 Task: Find a flat in Arnold, United States for 4 adults, with 2 bedrooms, 4 beds, 2 bathrooms, self check-in, and host language in English, within a price range of ₹9000 to ₹14000.
Action: Mouse moved to (406, 55)
Screenshot: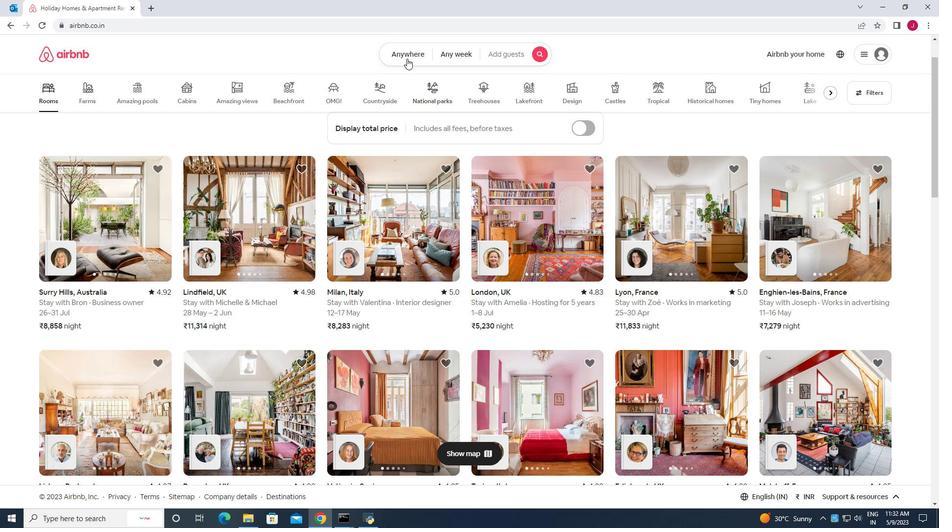 
Action: Mouse pressed left at (406, 55)
Screenshot: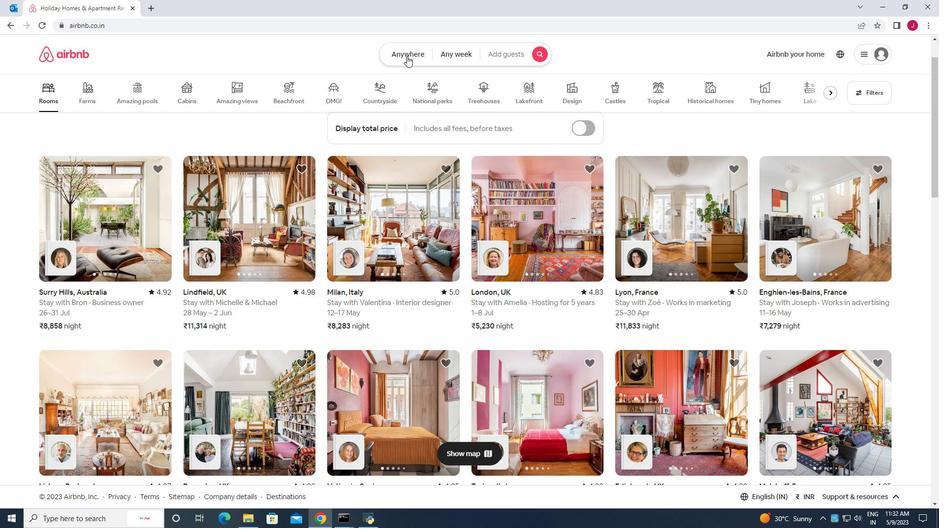 
Action: Mouse moved to (312, 92)
Screenshot: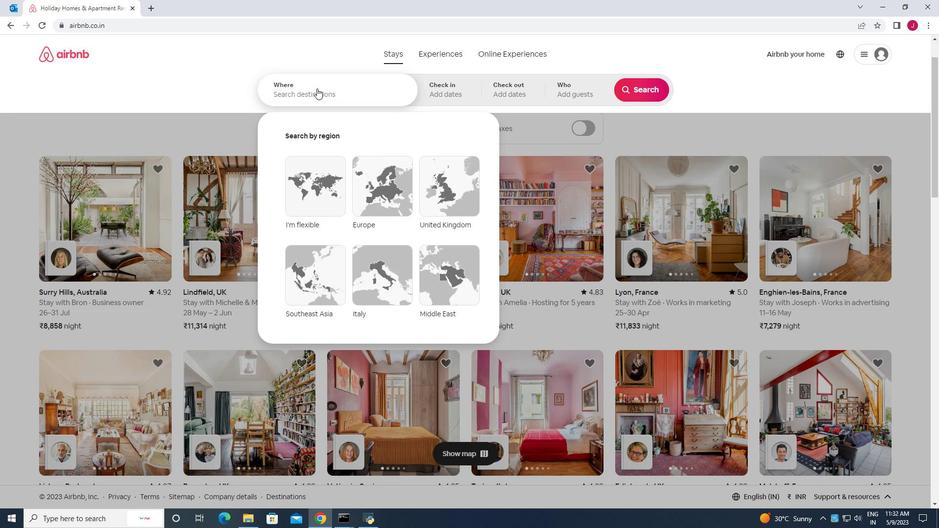 
Action: Mouse pressed left at (312, 92)
Screenshot: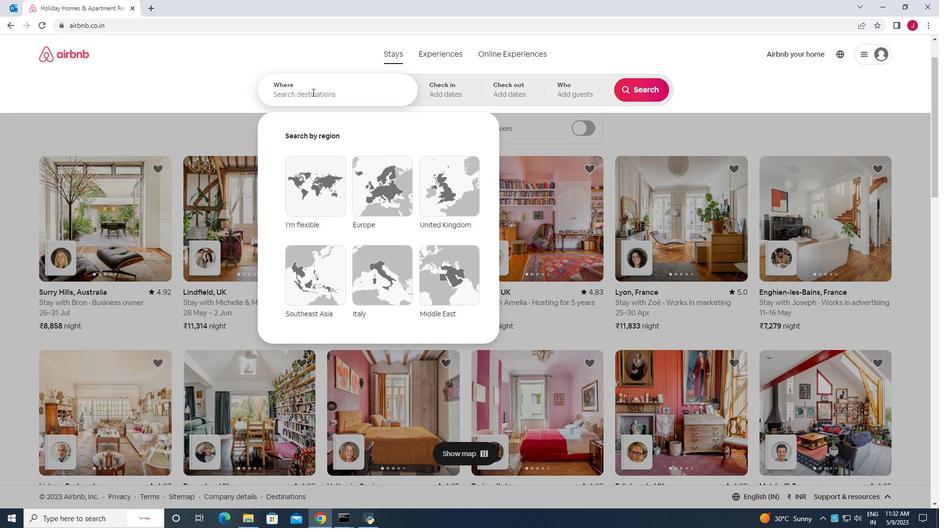 
Action: Key pressed arnoid<Key.space>united<Key.space>stae<Key.backspace>tes
Screenshot: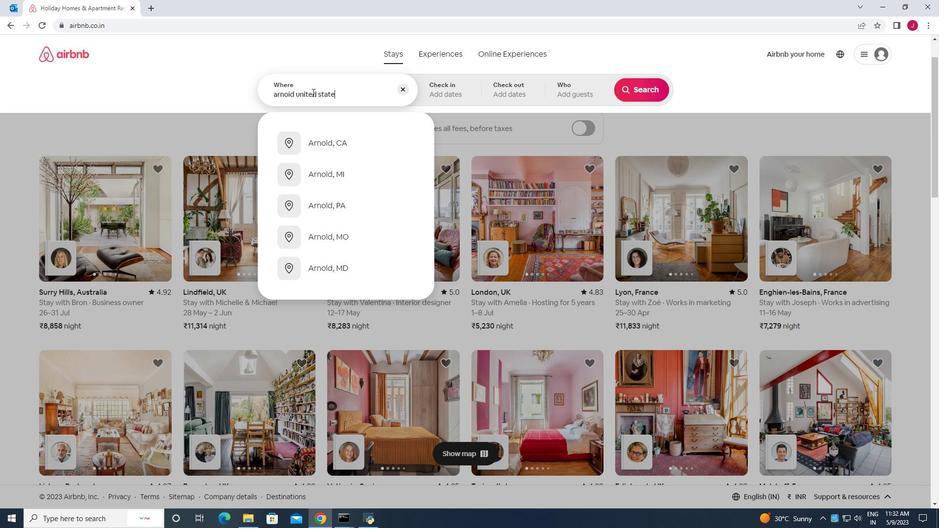
Action: Mouse moved to (289, 94)
Screenshot: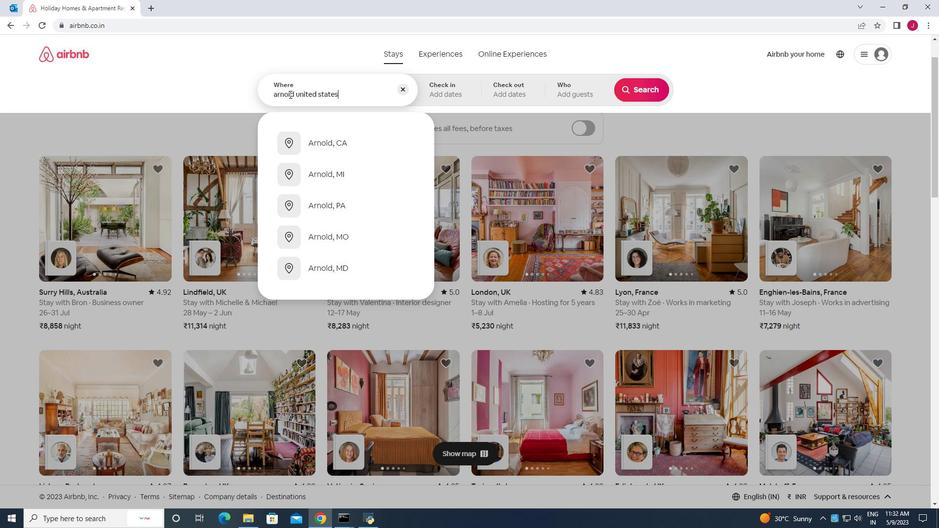 
Action: Mouse pressed left at (289, 94)
Screenshot: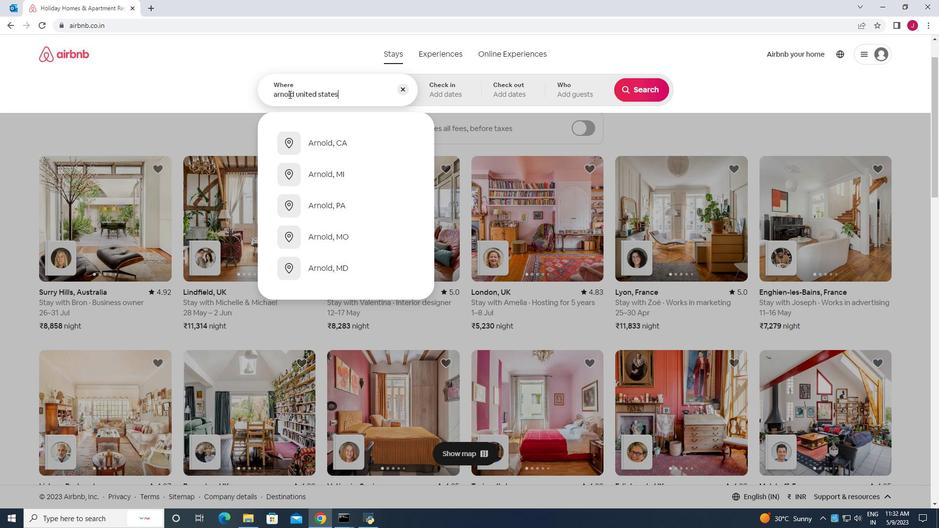 
Action: Mouse moved to (290, 94)
Screenshot: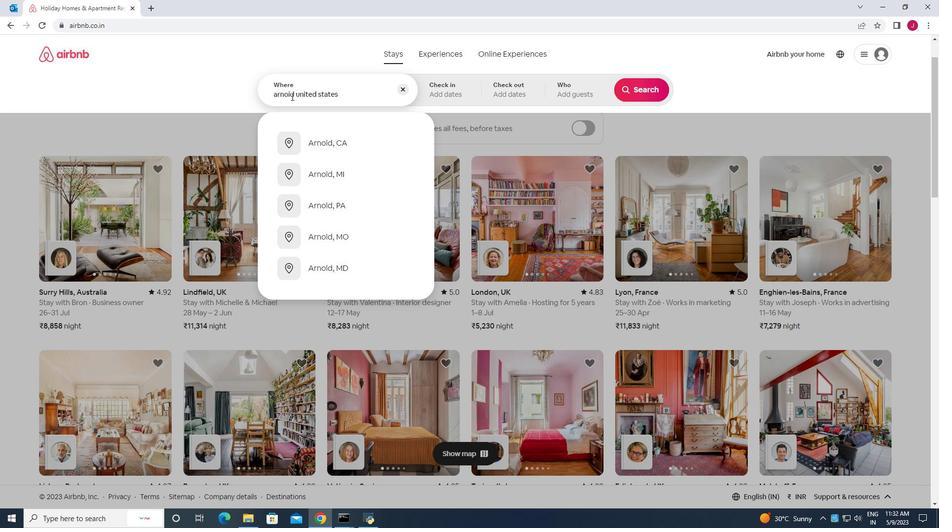 
Action: Mouse pressed left at (290, 94)
Screenshot: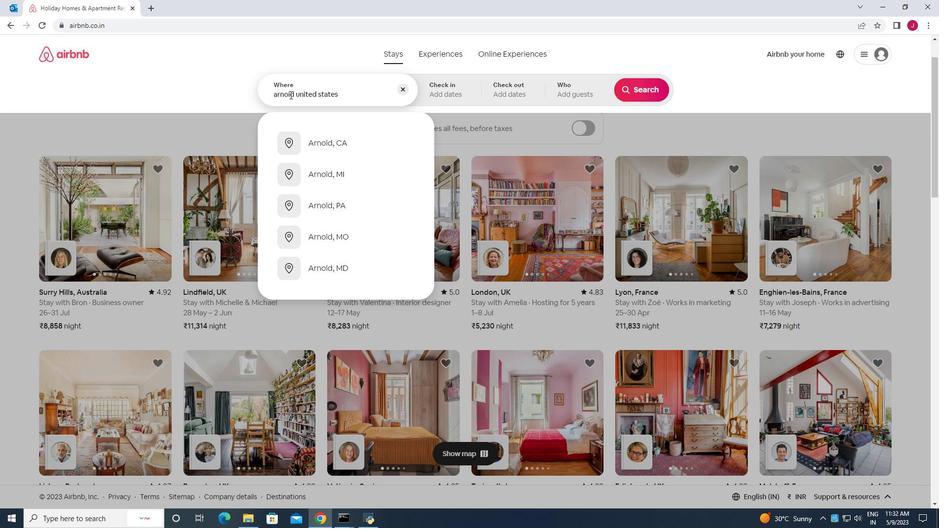 
Action: Mouse moved to (294, 98)
Screenshot: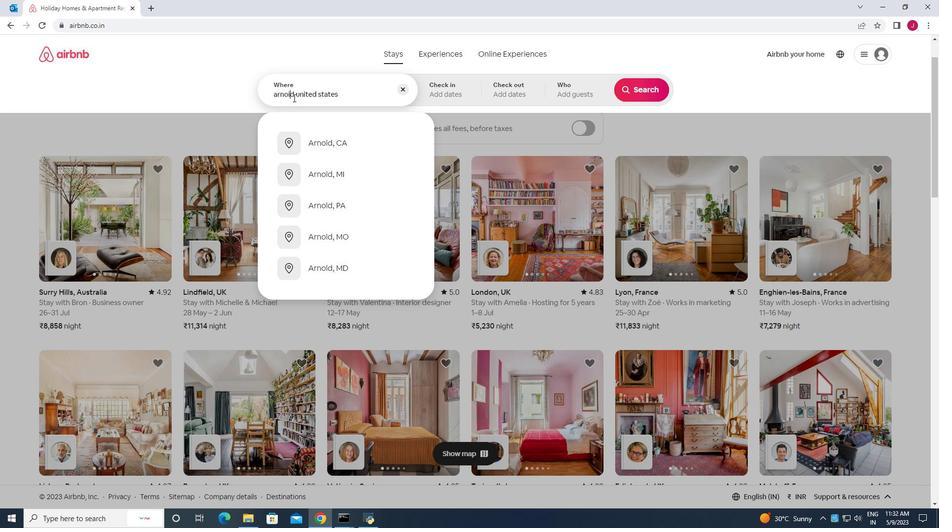 
Action: Key pressed <Key.backspace>l
Screenshot: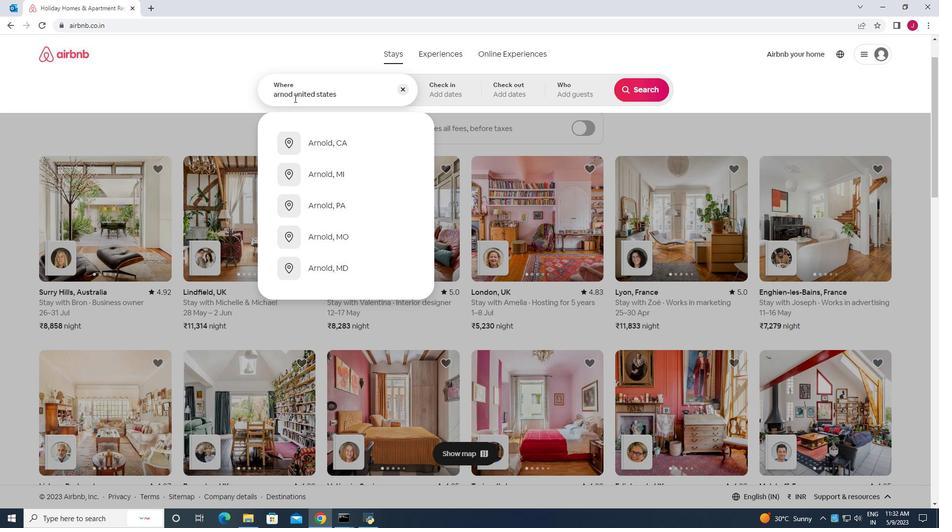 
Action: Mouse moved to (429, 88)
Screenshot: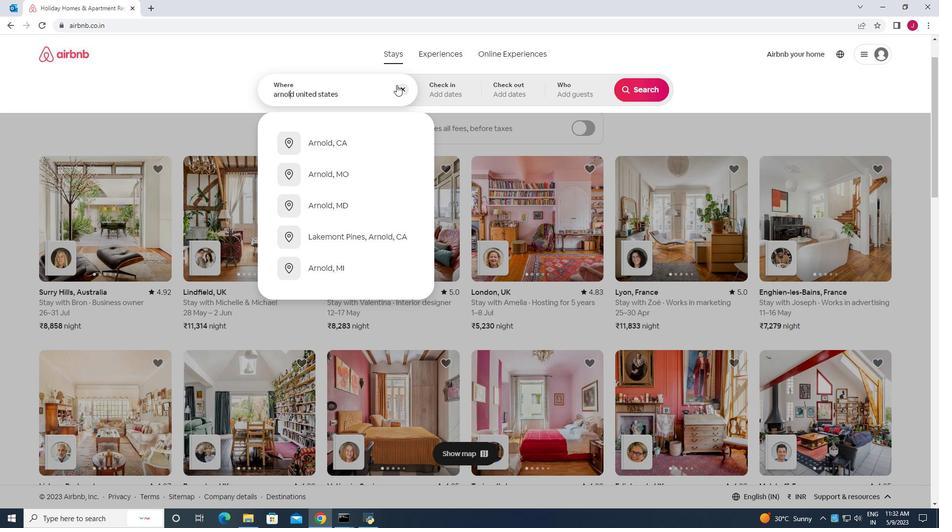 
Action: Key pressed <Key.enter>
Screenshot: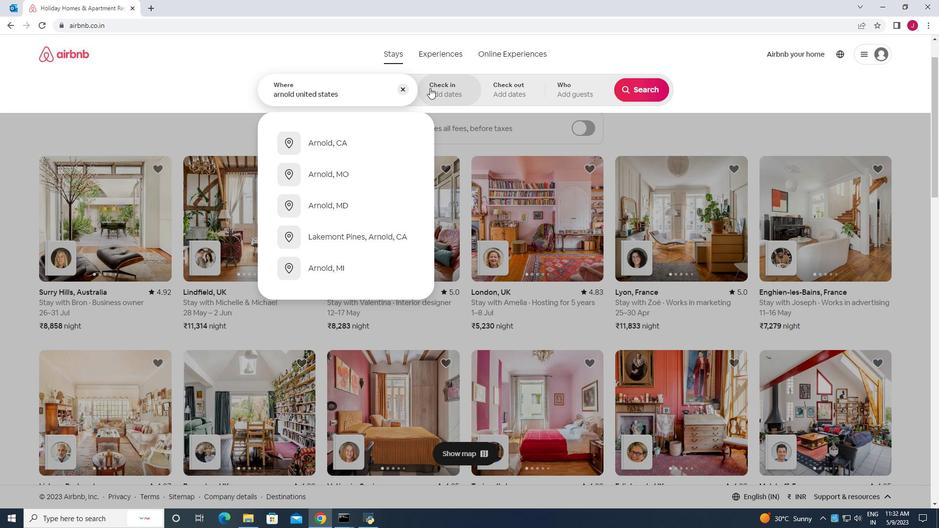 
Action: Mouse moved to (635, 167)
Screenshot: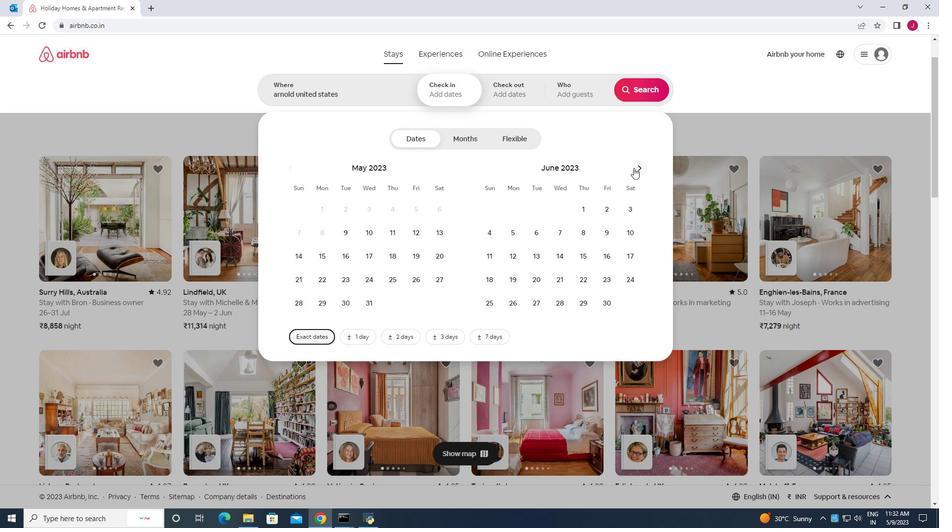 
Action: Mouse pressed left at (635, 167)
Screenshot: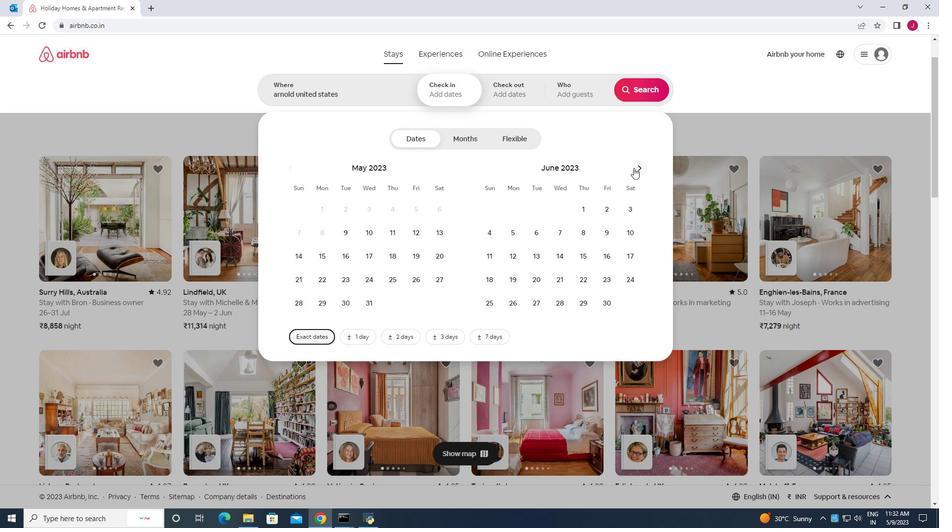 
Action: Mouse moved to (558, 231)
Screenshot: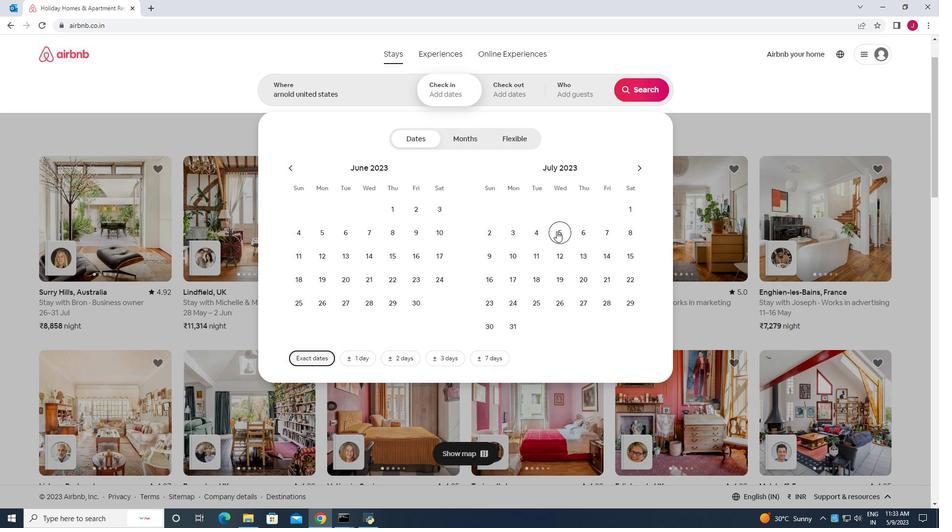 
Action: Mouse pressed left at (558, 231)
Screenshot: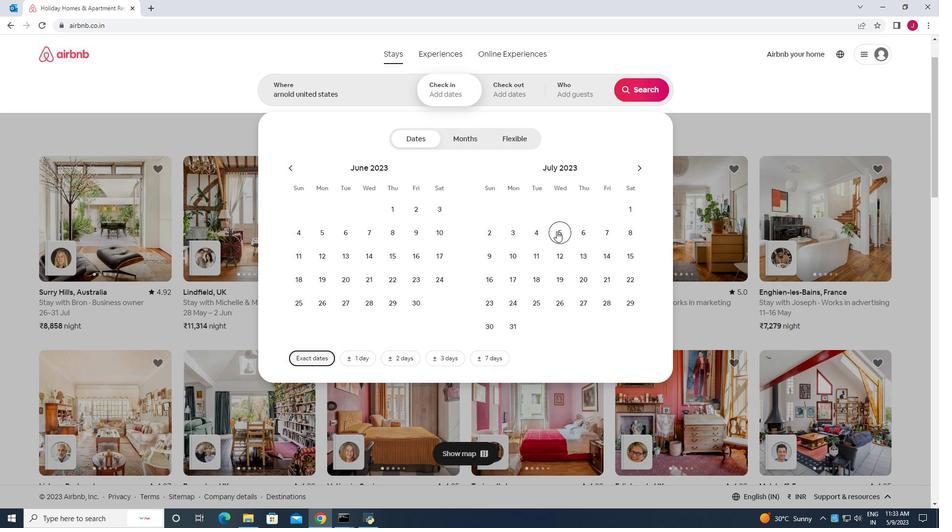 
Action: Mouse moved to (513, 256)
Screenshot: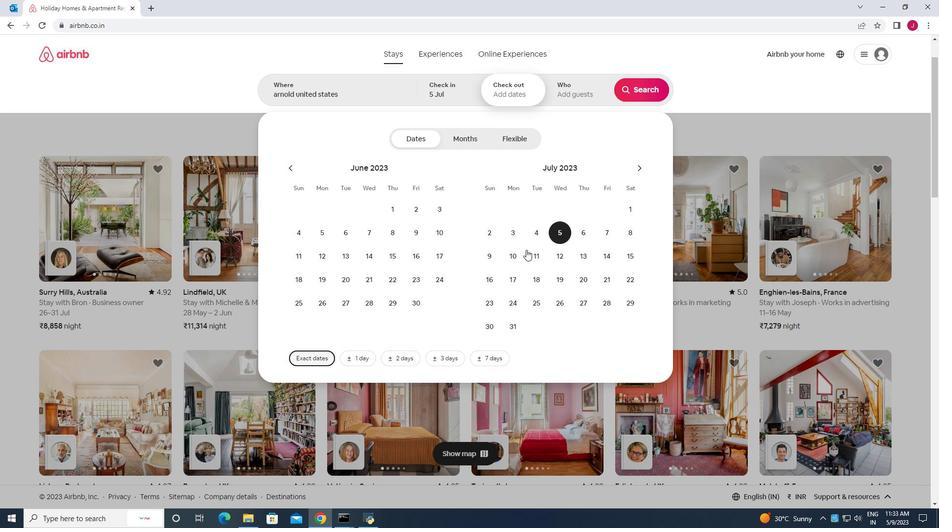 
Action: Mouse pressed left at (513, 256)
Screenshot: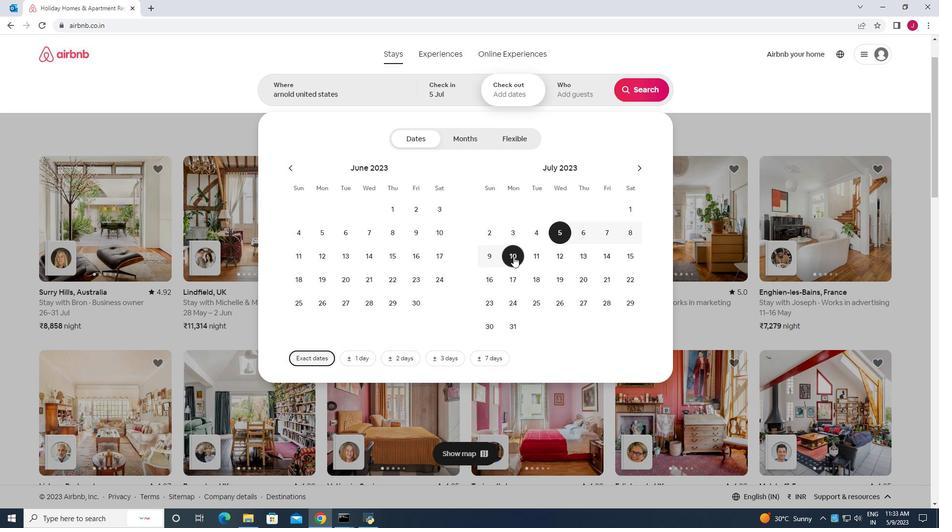 
Action: Mouse moved to (568, 89)
Screenshot: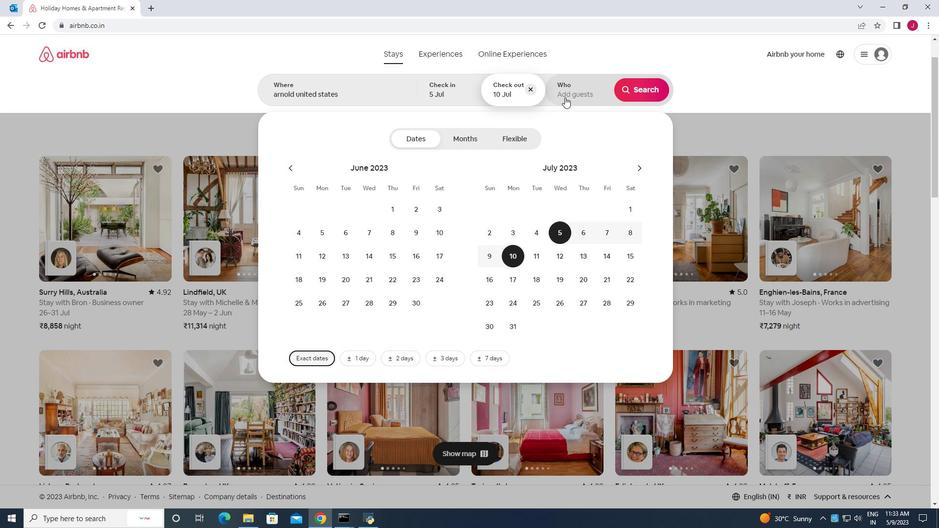 
Action: Mouse pressed left at (568, 89)
Screenshot: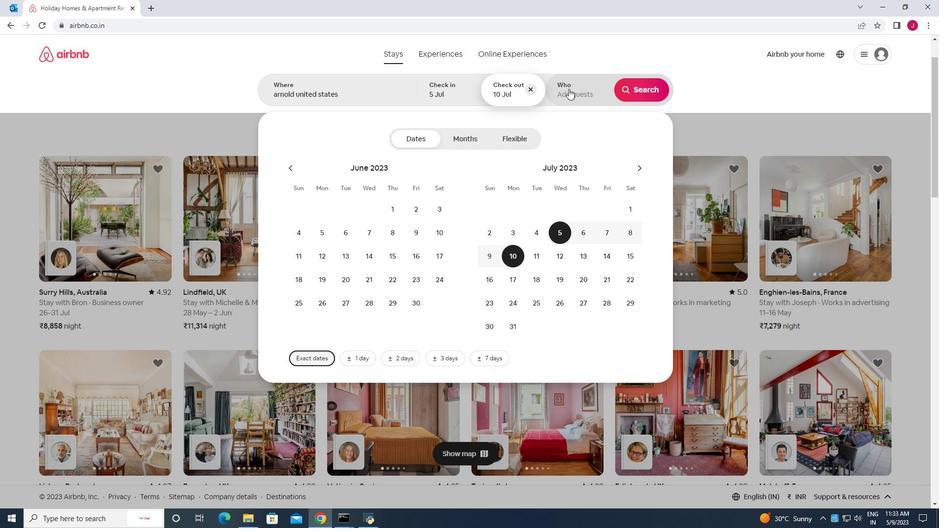 
Action: Mouse moved to (648, 141)
Screenshot: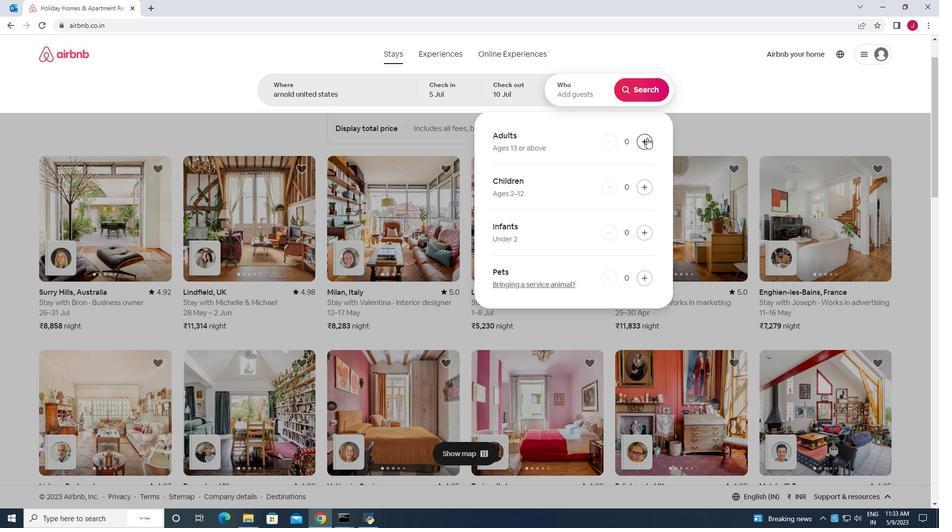 
Action: Mouse pressed left at (648, 141)
Screenshot: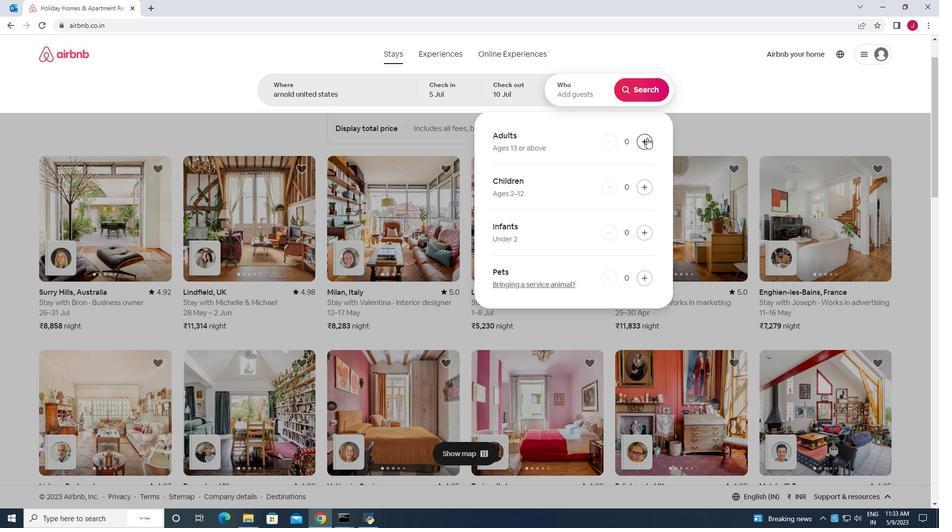 
Action: Mouse moved to (648, 141)
Screenshot: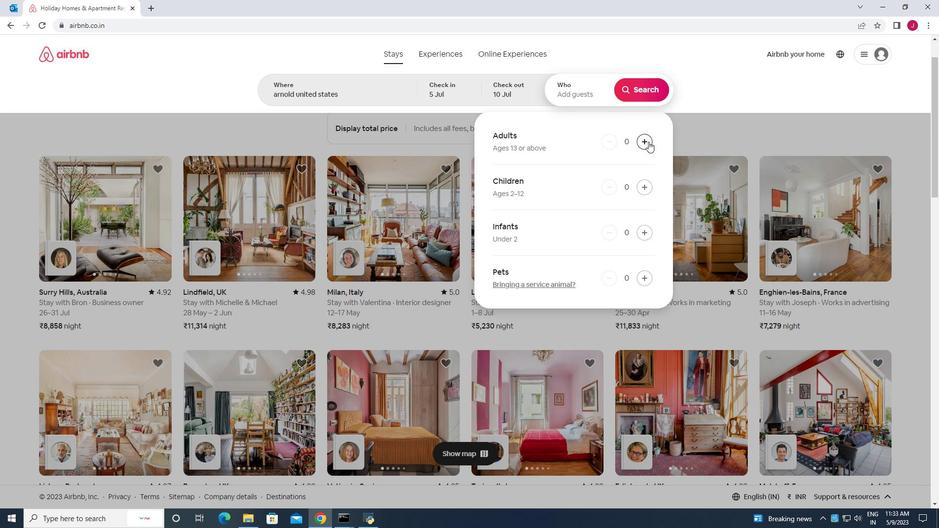 
Action: Mouse pressed left at (648, 141)
Screenshot: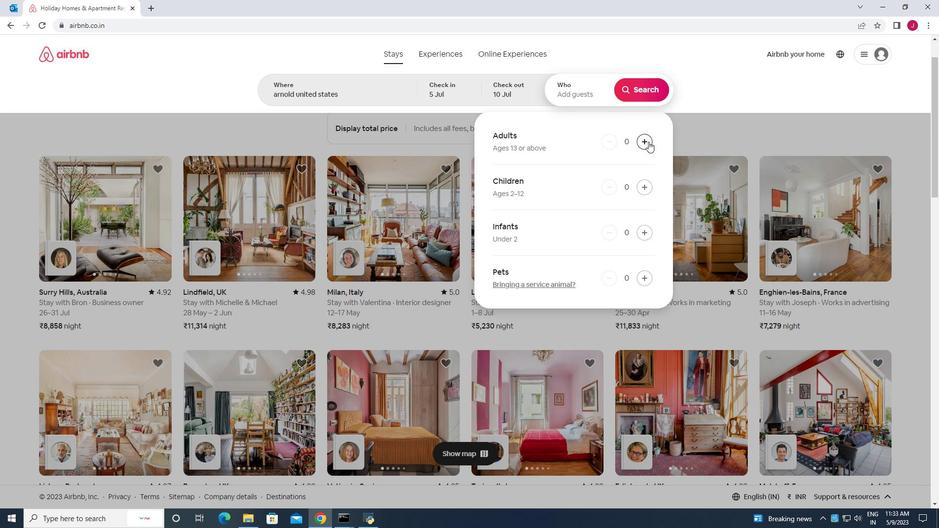 
Action: Mouse moved to (647, 141)
Screenshot: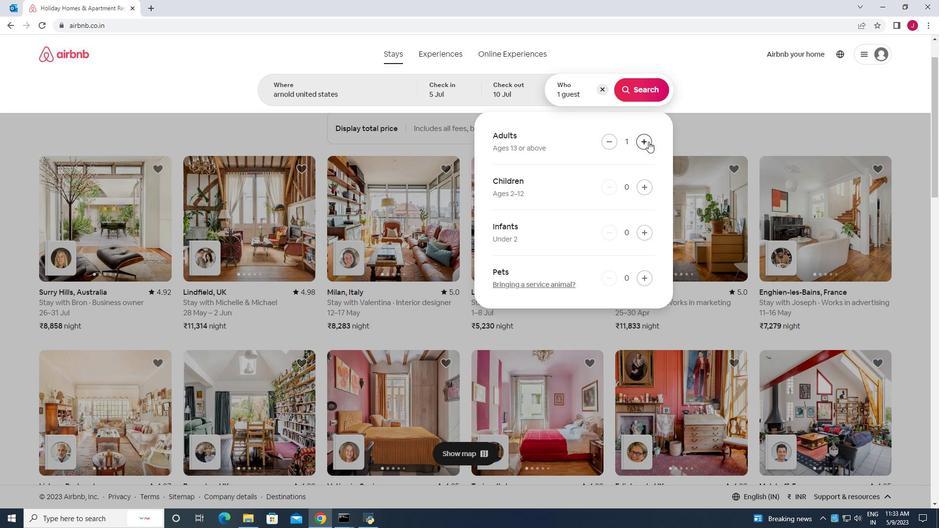 
Action: Mouse pressed left at (647, 141)
Screenshot: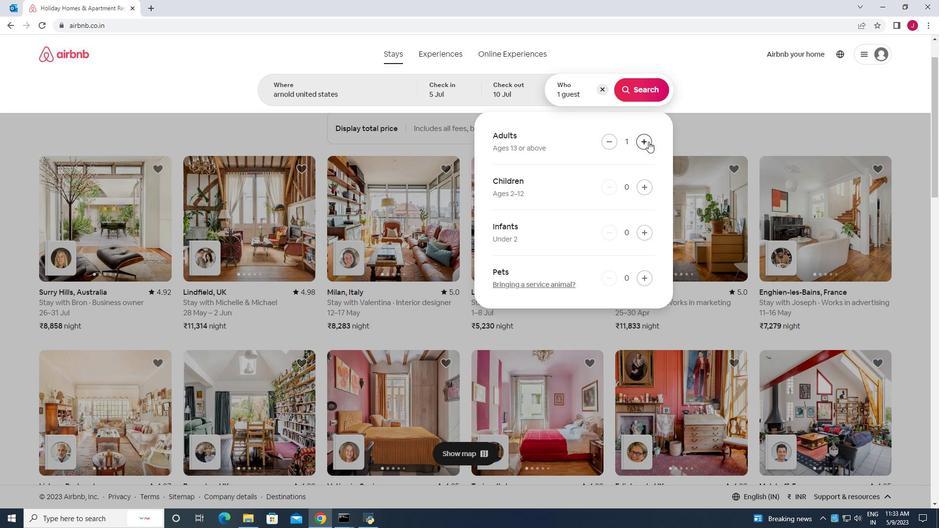 
Action: Mouse pressed left at (647, 141)
Screenshot: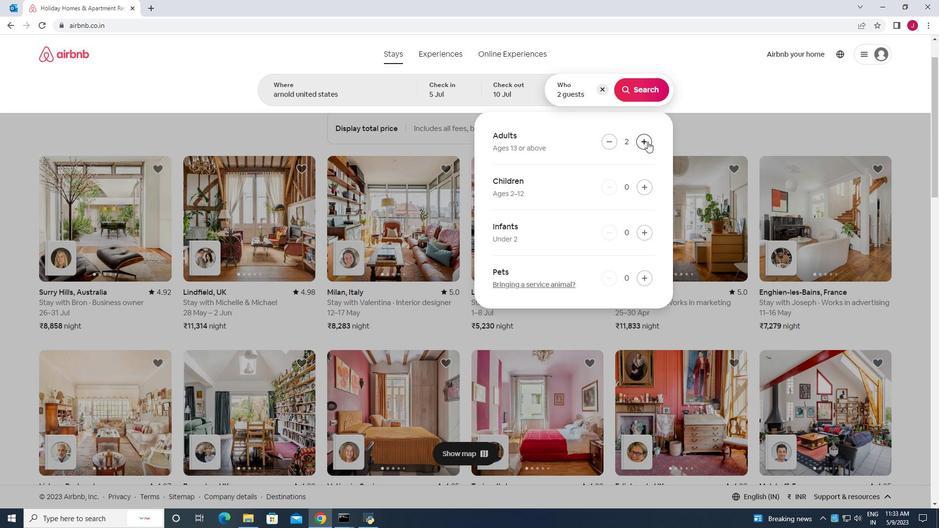 
Action: Mouse moved to (645, 87)
Screenshot: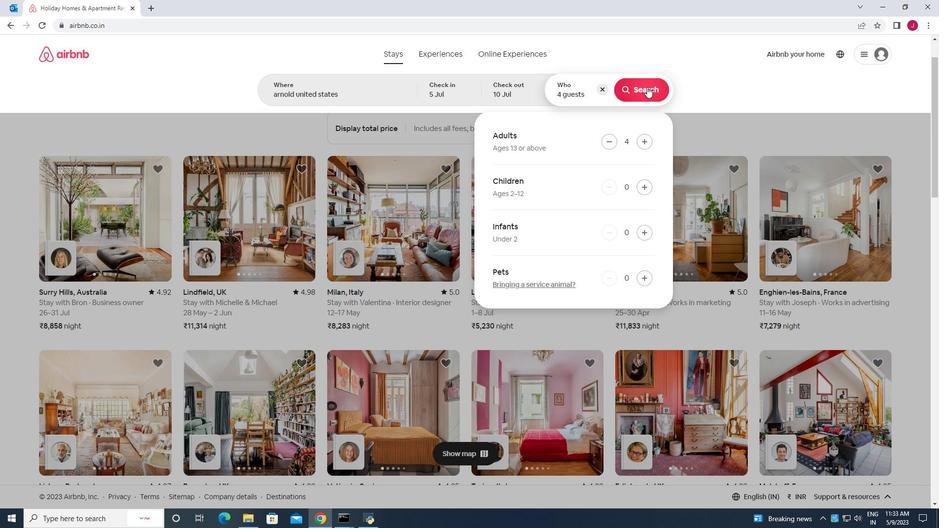 
Action: Mouse pressed left at (645, 87)
Screenshot: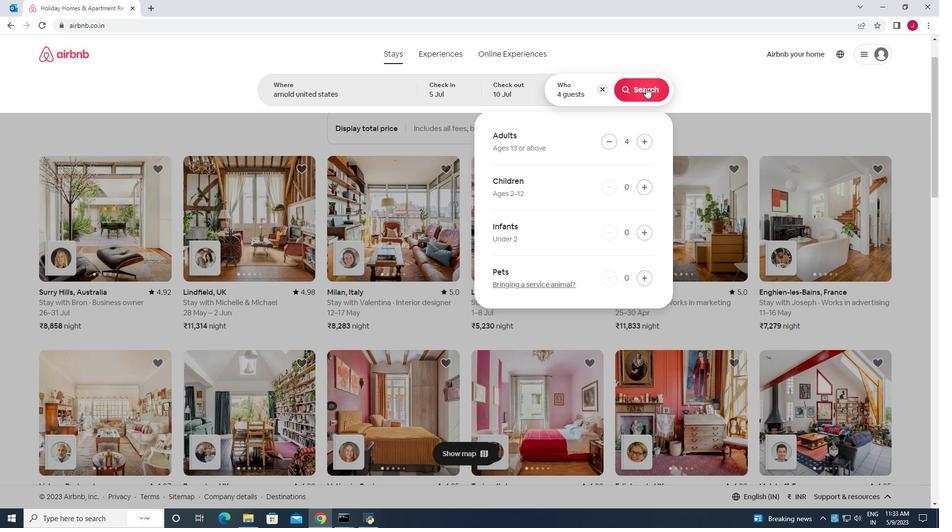 
Action: Mouse moved to (903, 93)
Screenshot: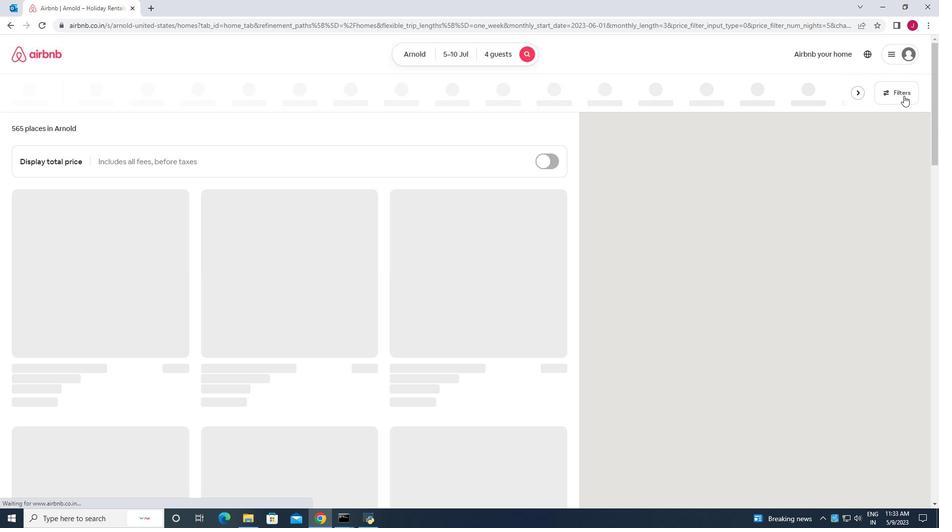 
Action: Mouse pressed left at (903, 93)
Screenshot: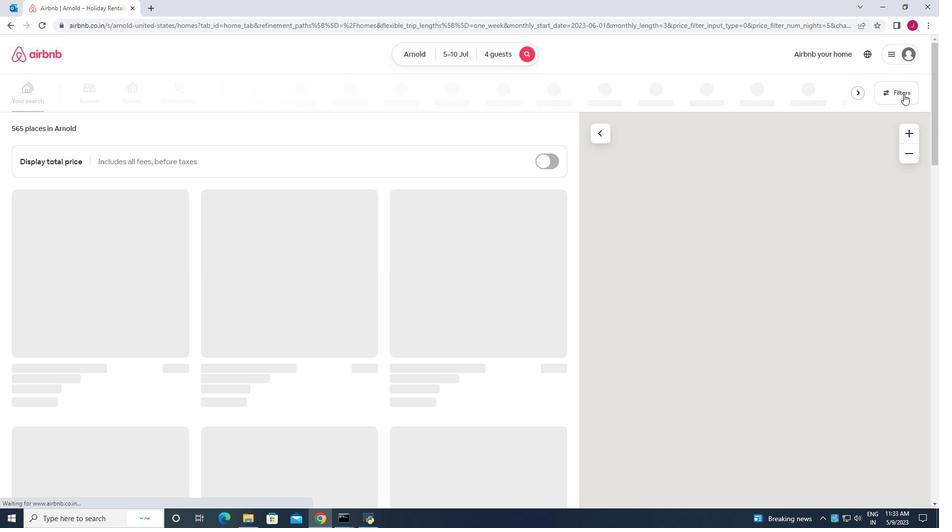
Action: Mouse moved to (351, 329)
Screenshot: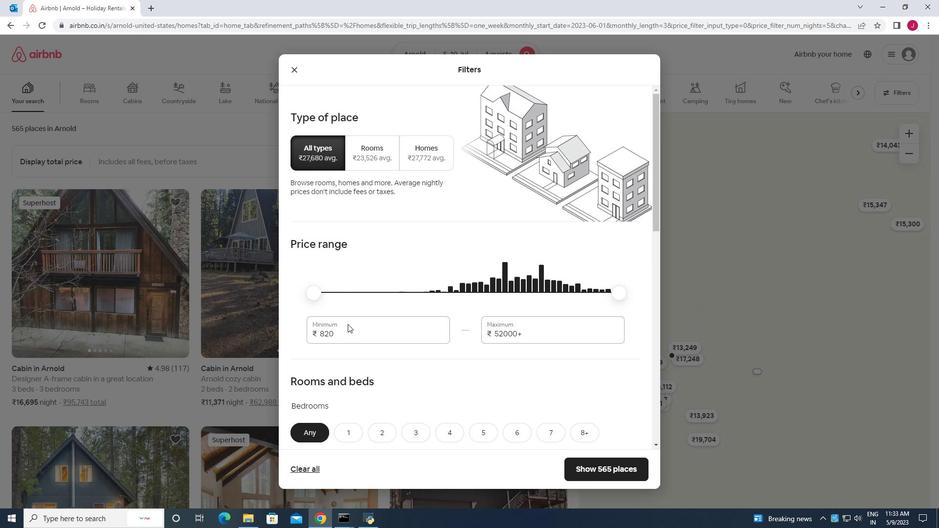 
Action: Mouse pressed left at (351, 329)
Screenshot: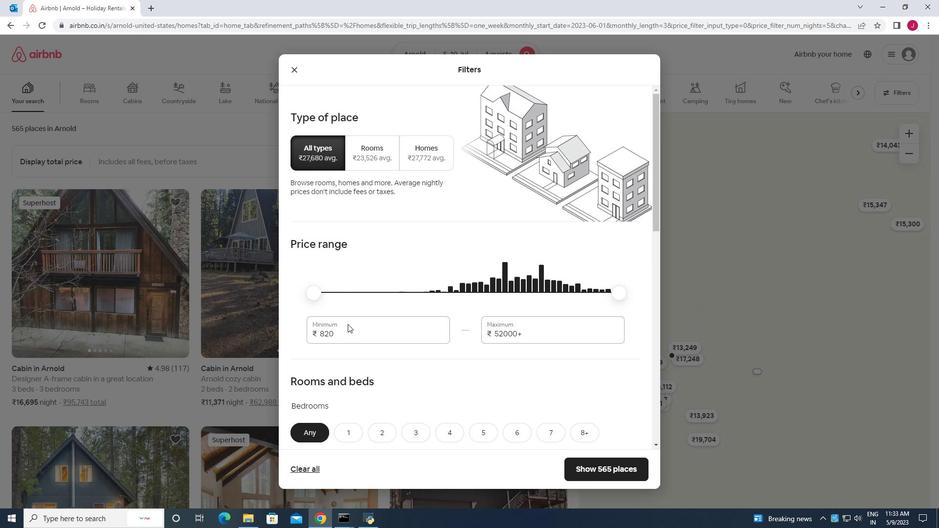 
Action: Mouse moved to (343, 328)
Screenshot: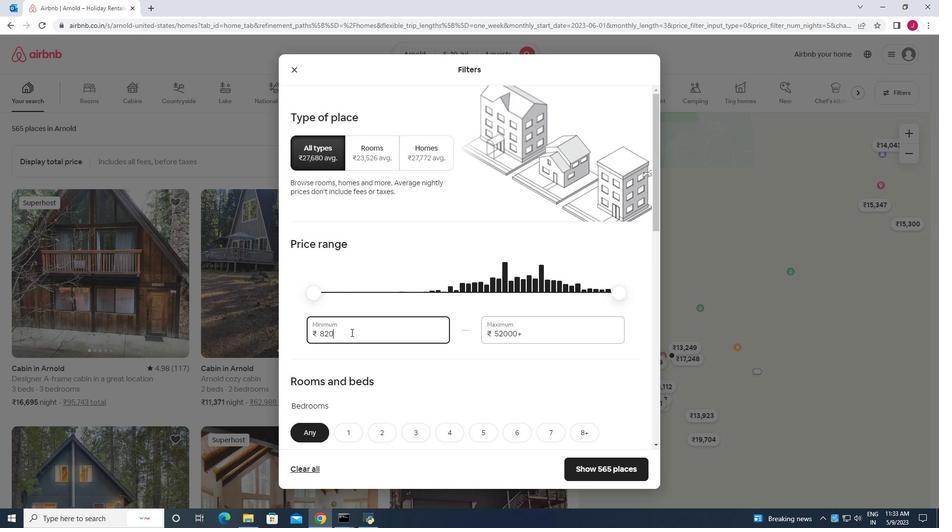 
Action: Key pressed <Key.backspace><Key.backspace><Key.backspace><Key.backspace><Key.backspace><Key.backspace><Key.backspace><Key.backspace><Key.backspace><Key.backspace><Key.backspace><Key.backspace><Key.backspace>9000
Screenshot: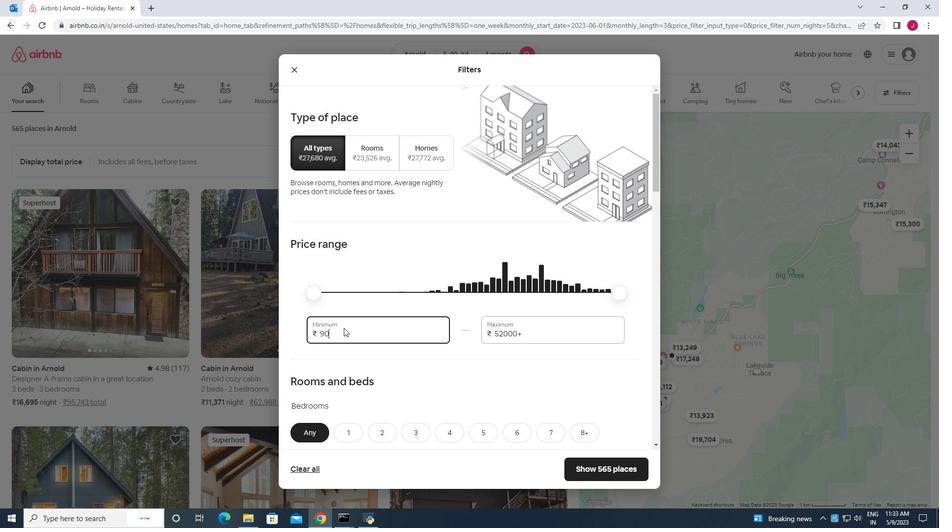 
Action: Mouse moved to (540, 333)
Screenshot: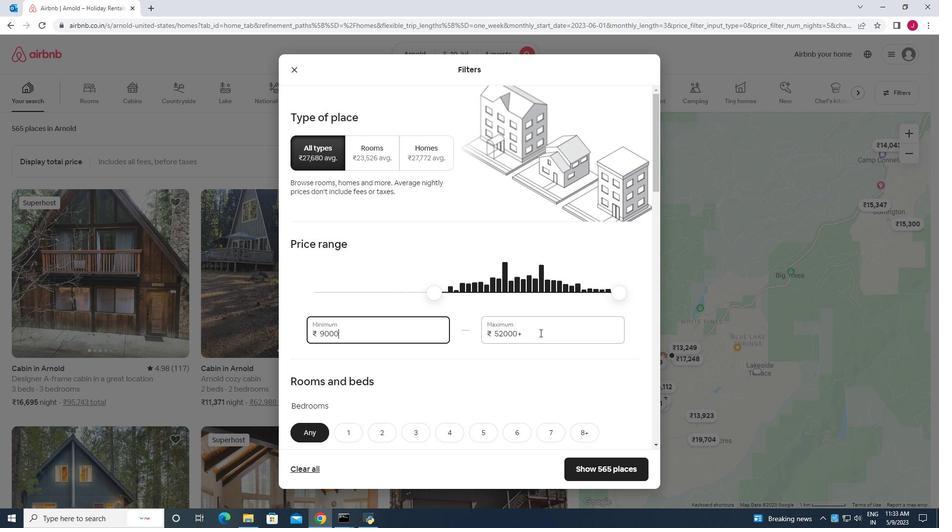 
Action: Mouse pressed left at (540, 333)
Screenshot: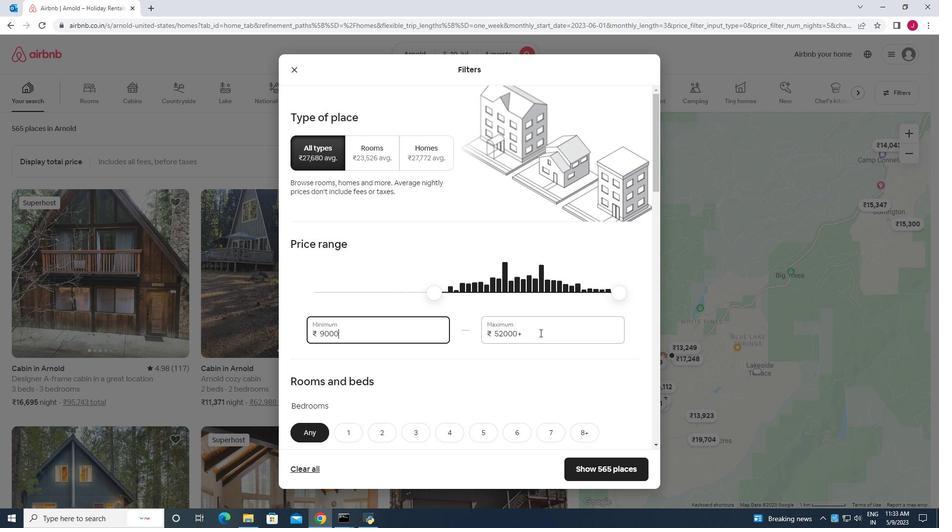
Action: Mouse moved to (540, 333)
Screenshot: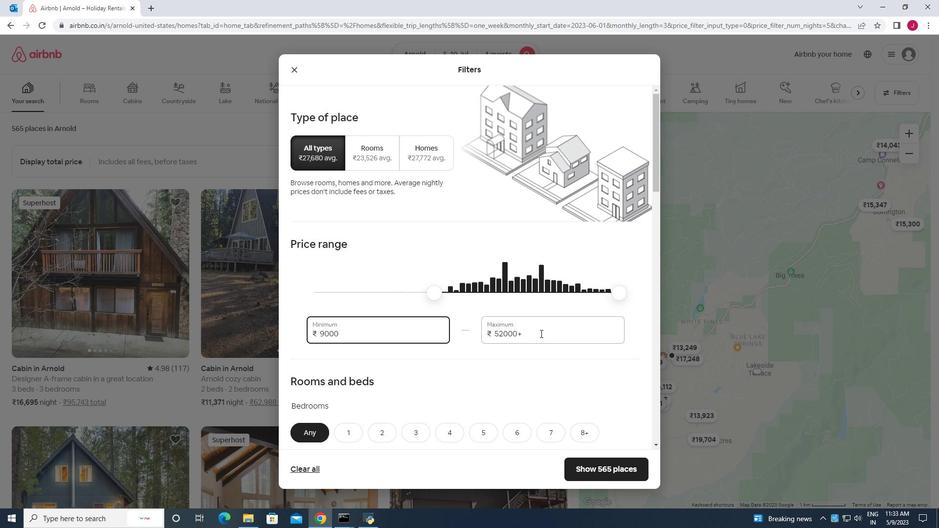 
Action: Key pressed <Key.backspace><Key.backspace><Key.backspace><Key.backspace><Key.backspace><Key.backspace><Key.backspace><Key.backspace><Key.backspace><Key.backspace><Key.backspace><Key.backspace><Key.backspace><Key.backspace><Key.backspace><Key.backspace><Key.backspace>12<Key.backspace>4000
Screenshot: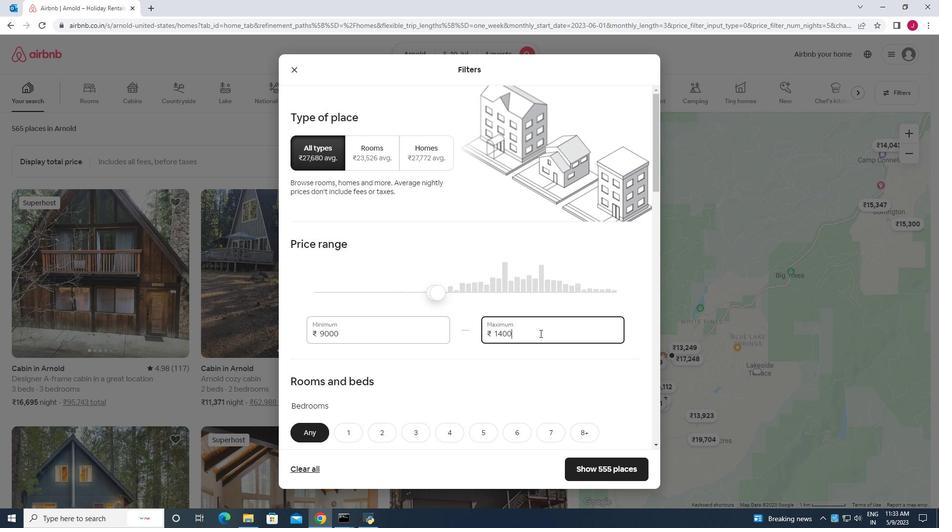 
Action: Mouse moved to (520, 351)
Screenshot: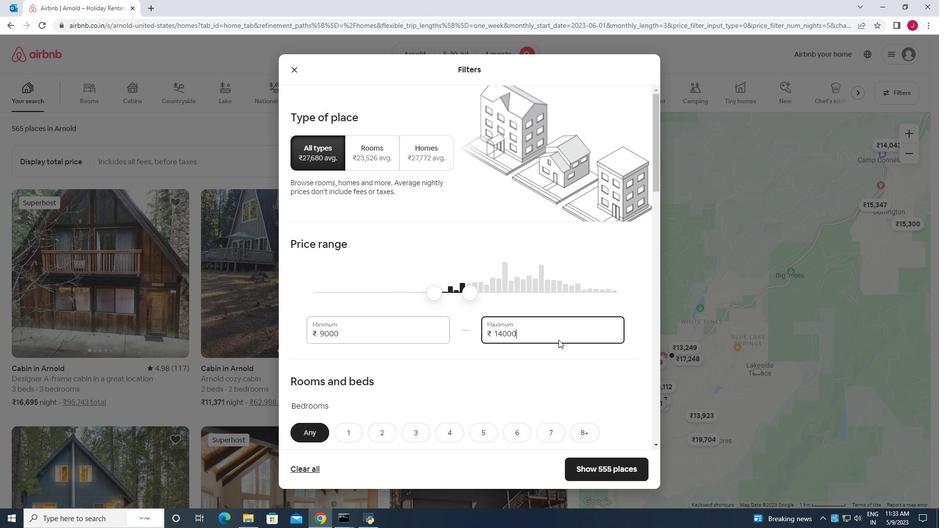 
Action: Mouse scrolled (520, 350) with delta (0, 0)
Screenshot: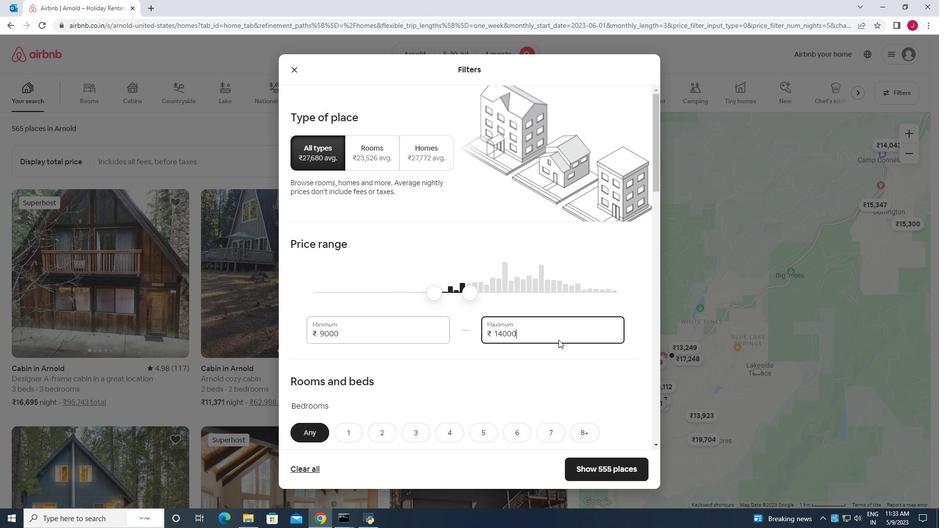 
Action: Mouse scrolled (520, 350) with delta (0, 0)
Screenshot: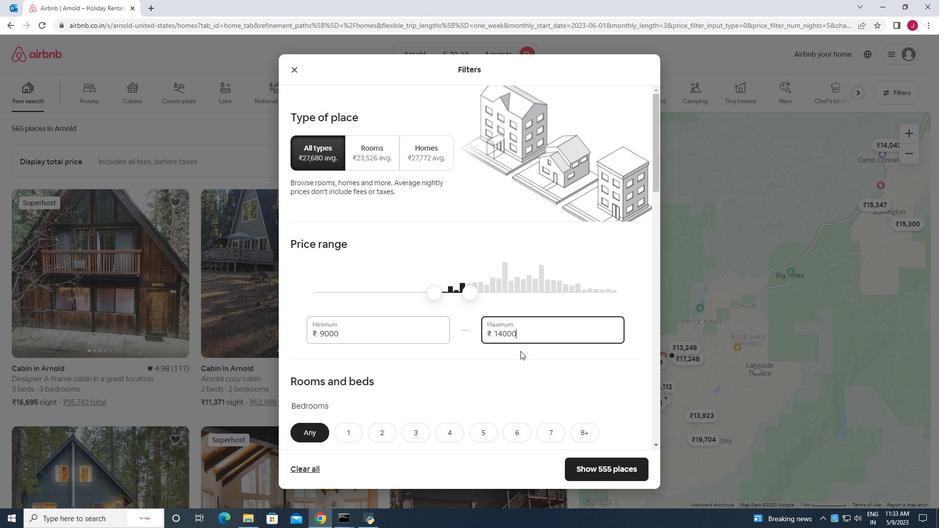 
Action: Mouse moved to (482, 350)
Screenshot: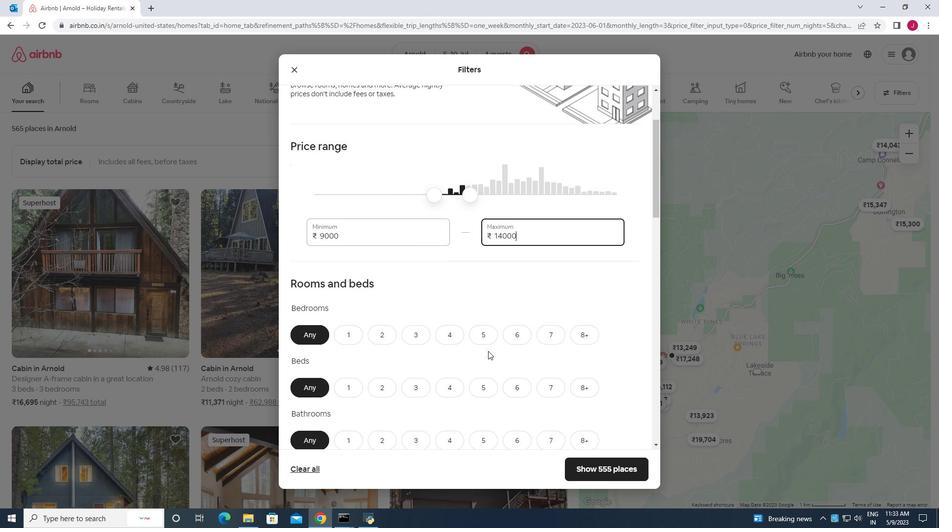 
Action: Mouse scrolled (482, 350) with delta (0, 0)
Screenshot: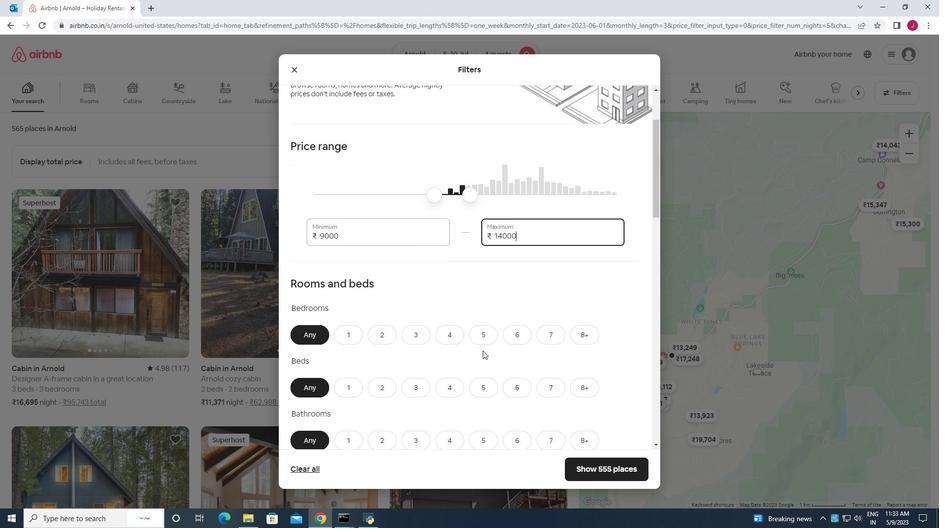 
Action: Mouse moved to (383, 287)
Screenshot: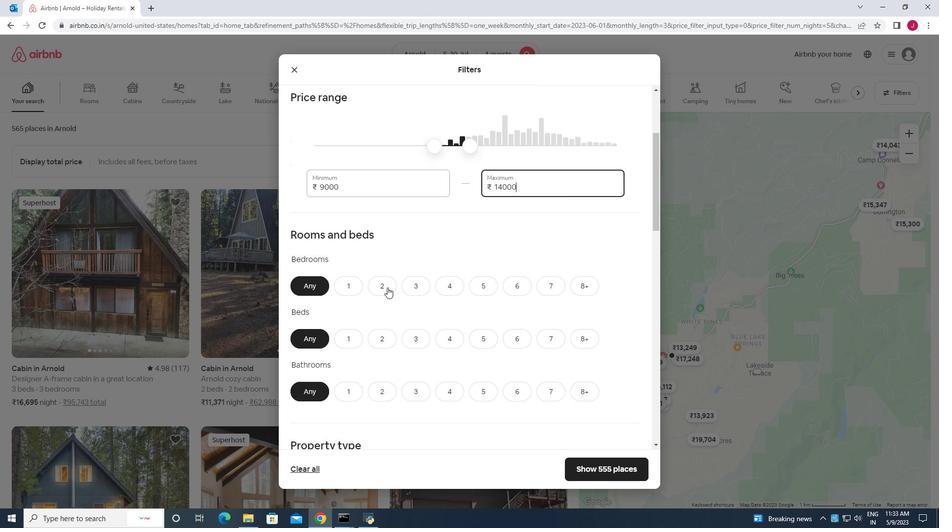 
Action: Mouse pressed left at (383, 287)
Screenshot: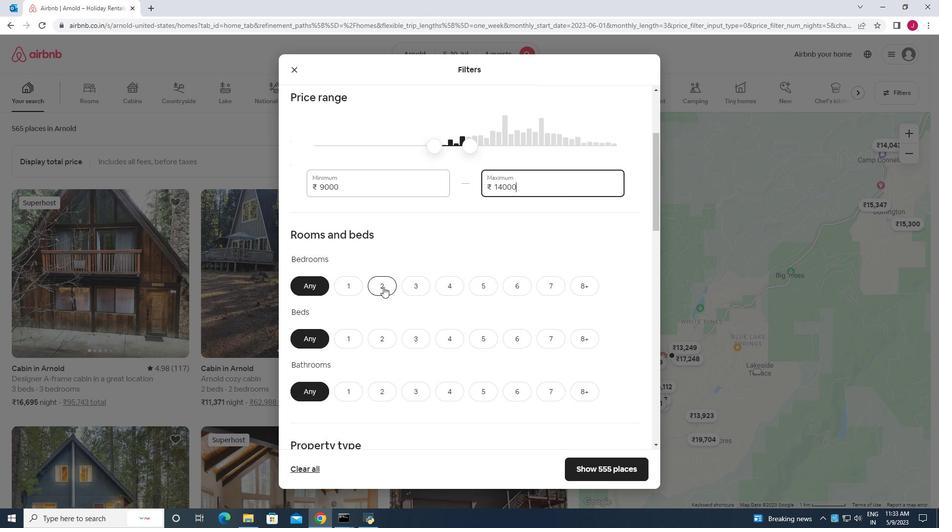 
Action: Mouse moved to (454, 338)
Screenshot: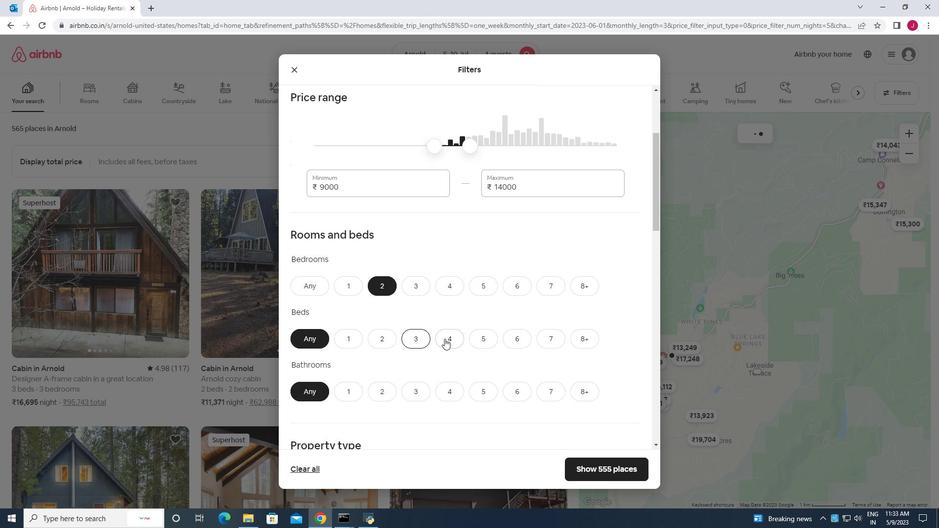 
Action: Mouse pressed left at (454, 338)
Screenshot: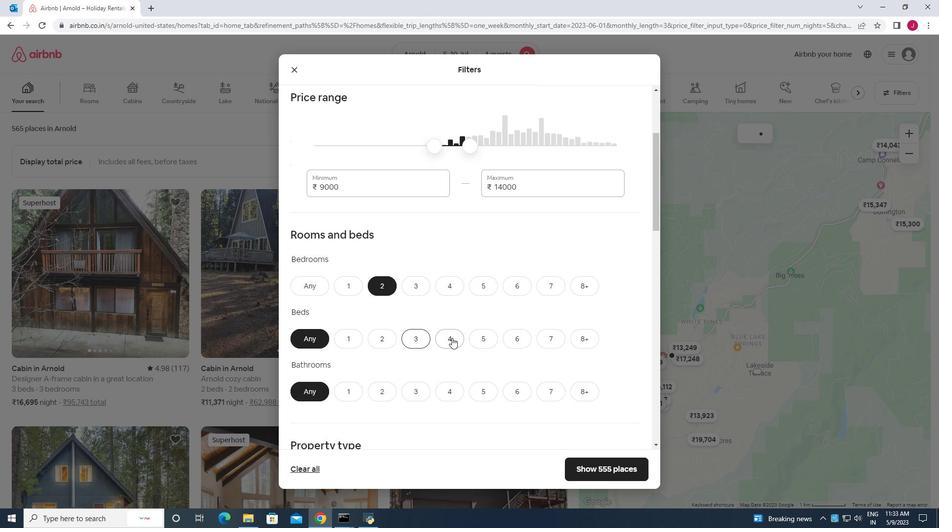 
Action: Mouse moved to (381, 393)
Screenshot: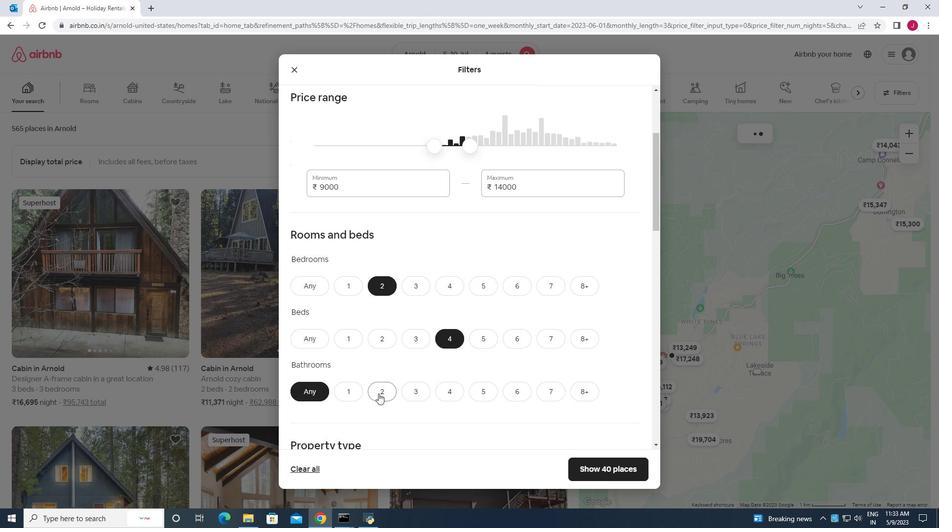 
Action: Mouse pressed left at (381, 393)
Screenshot: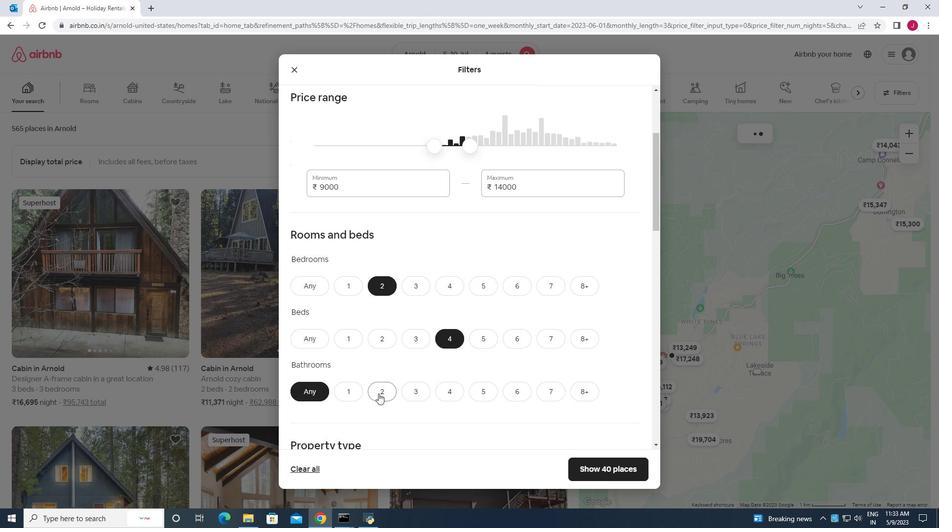 
Action: Mouse moved to (428, 349)
Screenshot: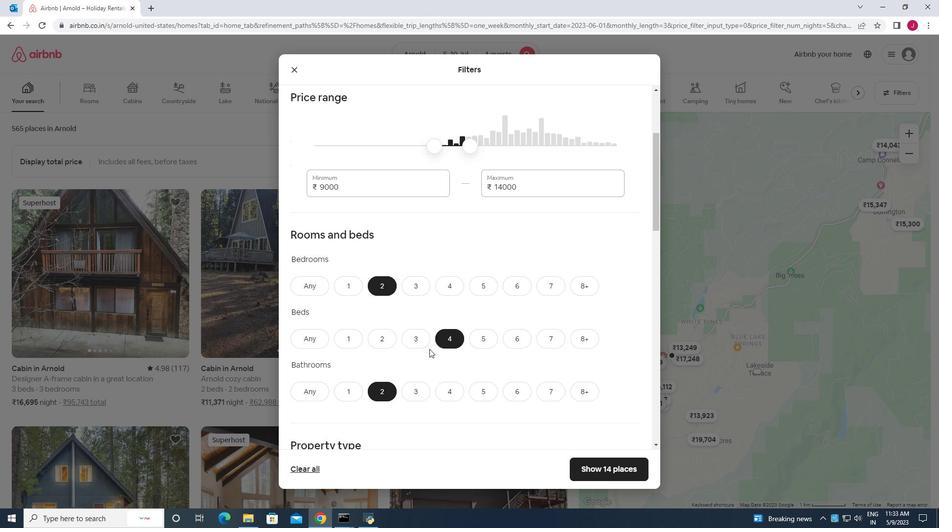 
Action: Mouse scrolled (428, 348) with delta (0, 0)
Screenshot: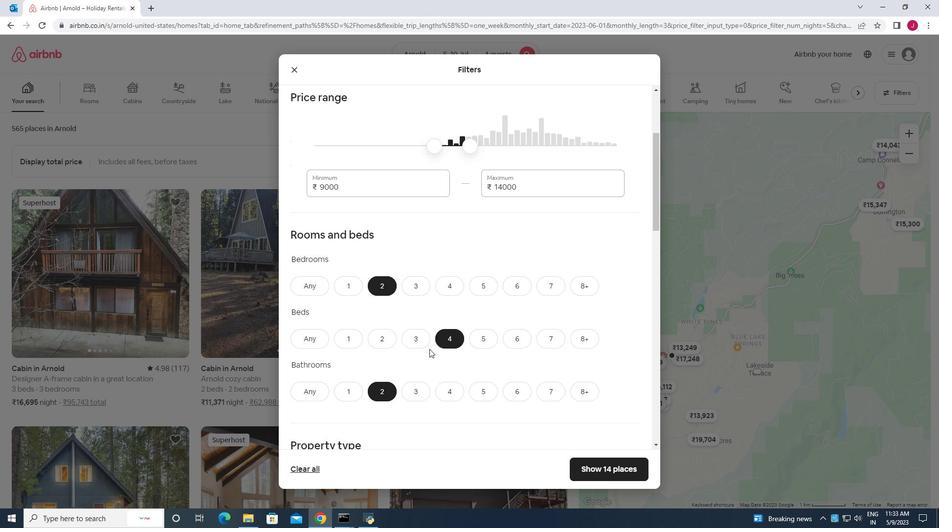 
Action: Mouse scrolled (428, 348) with delta (0, 0)
Screenshot: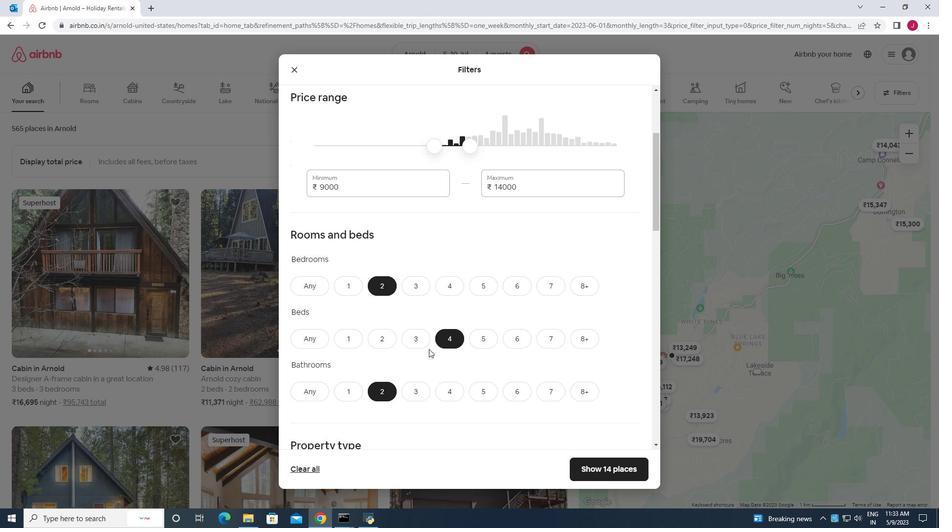 
Action: Mouse moved to (391, 305)
Screenshot: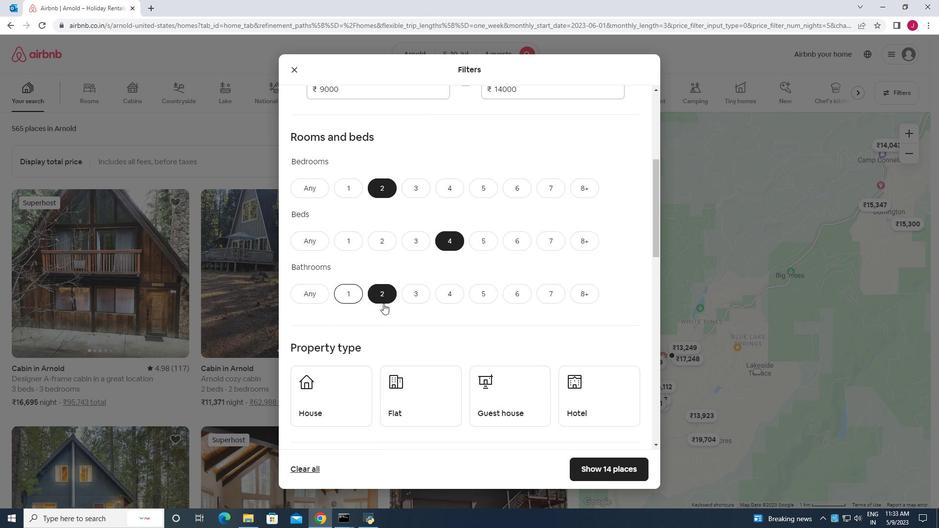 
Action: Mouse scrolled (391, 304) with delta (0, 0)
Screenshot: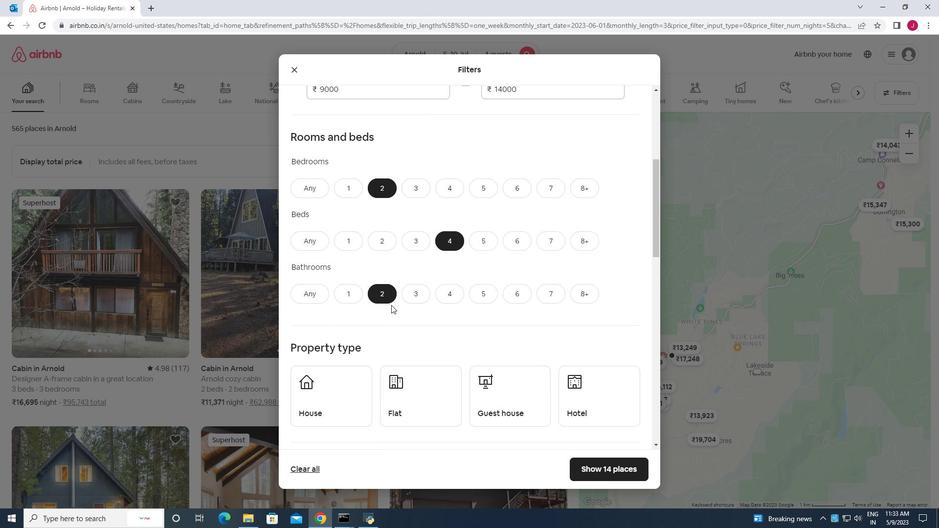 
Action: Mouse scrolled (391, 304) with delta (0, 0)
Screenshot: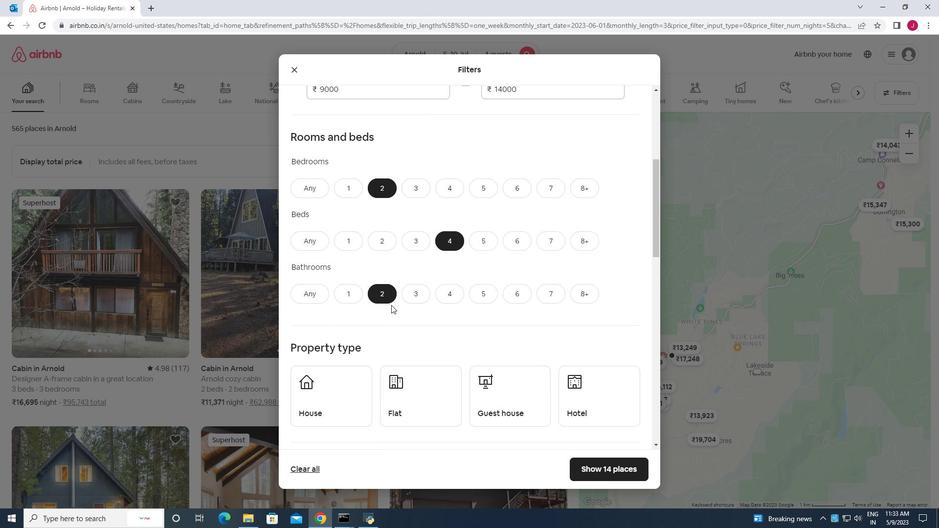 
Action: Mouse moved to (343, 293)
Screenshot: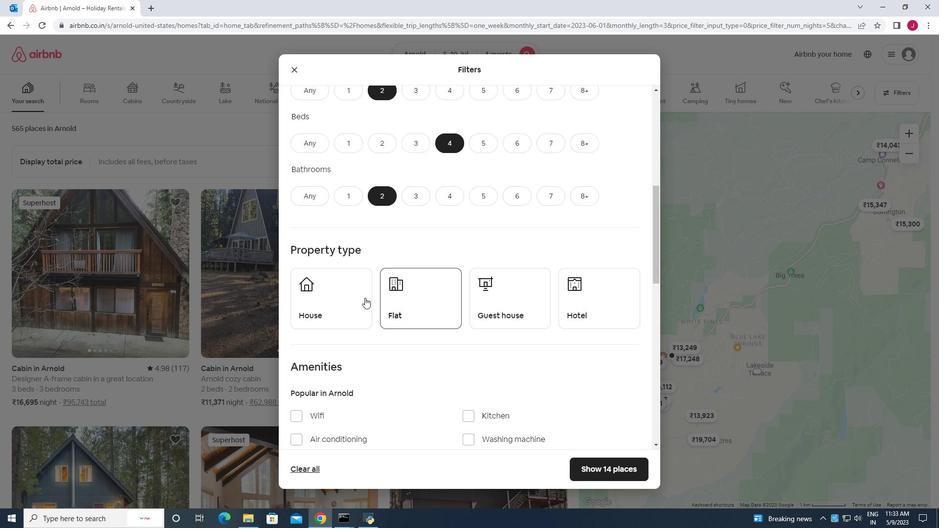 
Action: Mouse pressed left at (343, 293)
Screenshot: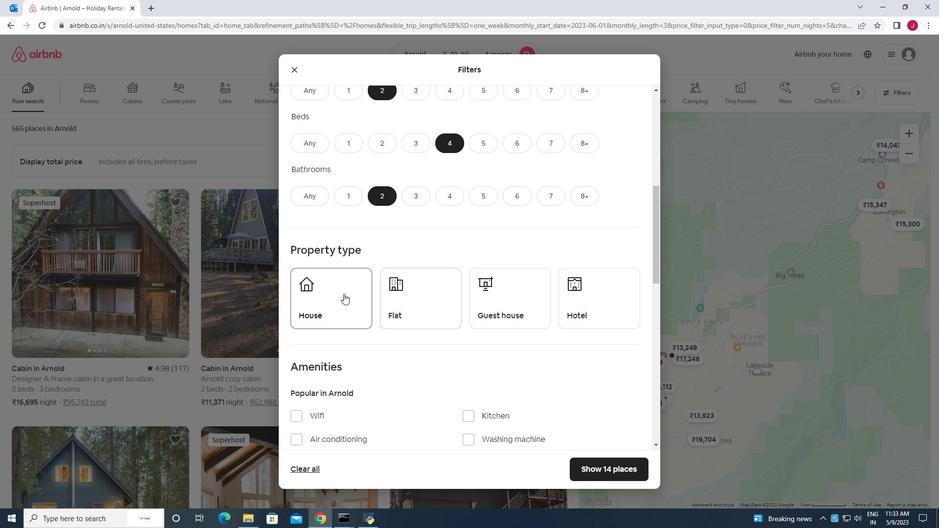 
Action: Mouse moved to (420, 308)
Screenshot: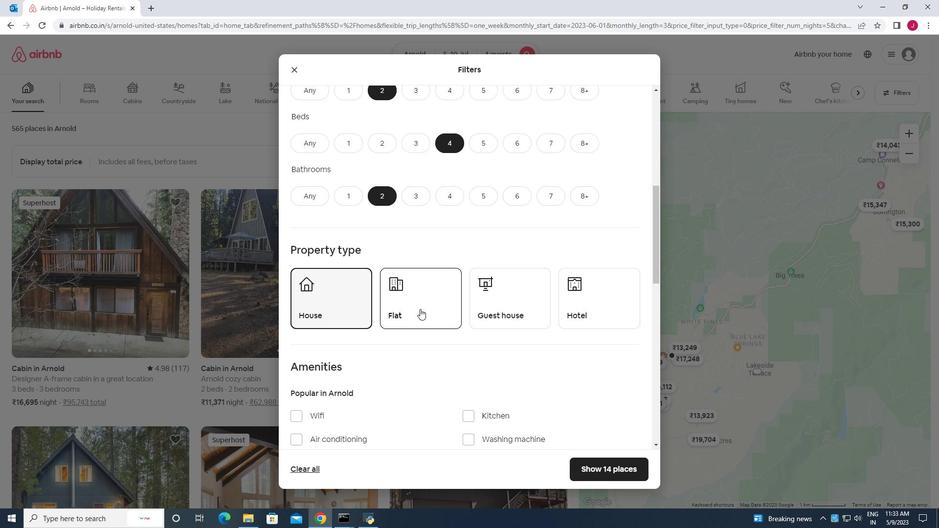 
Action: Mouse pressed left at (420, 308)
Screenshot: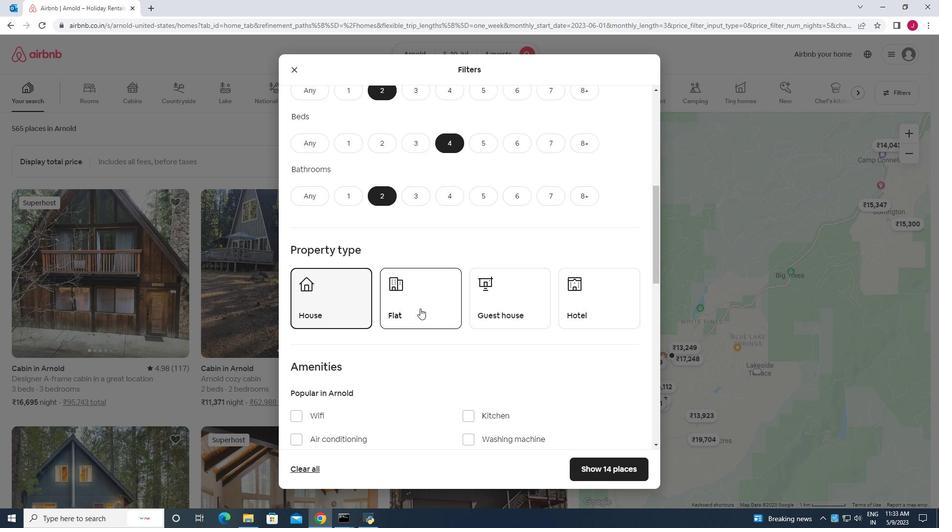 
Action: Mouse moved to (507, 305)
Screenshot: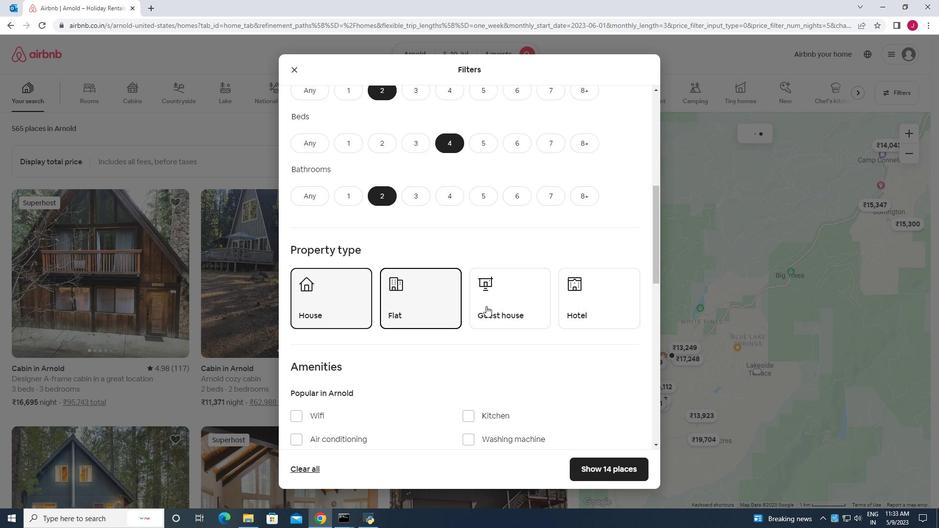 
Action: Mouse pressed left at (507, 305)
Screenshot: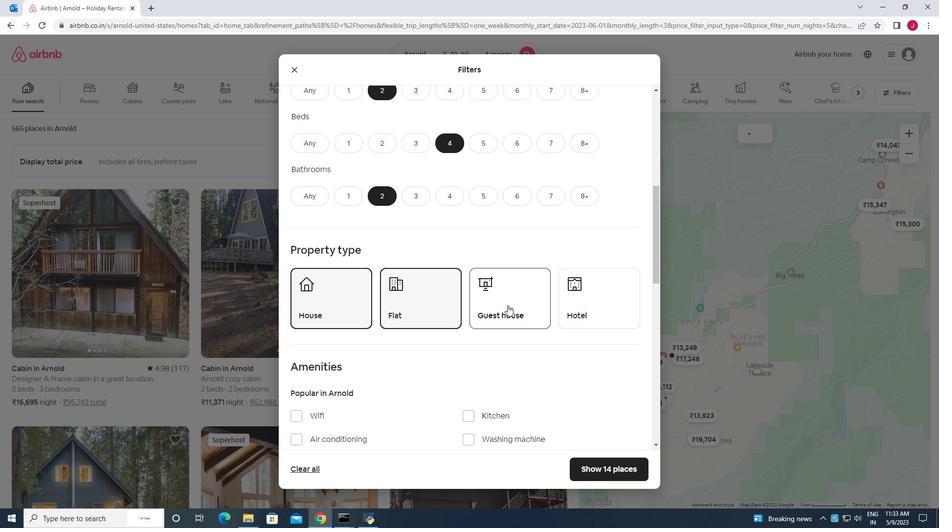 
Action: Mouse moved to (425, 297)
Screenshot: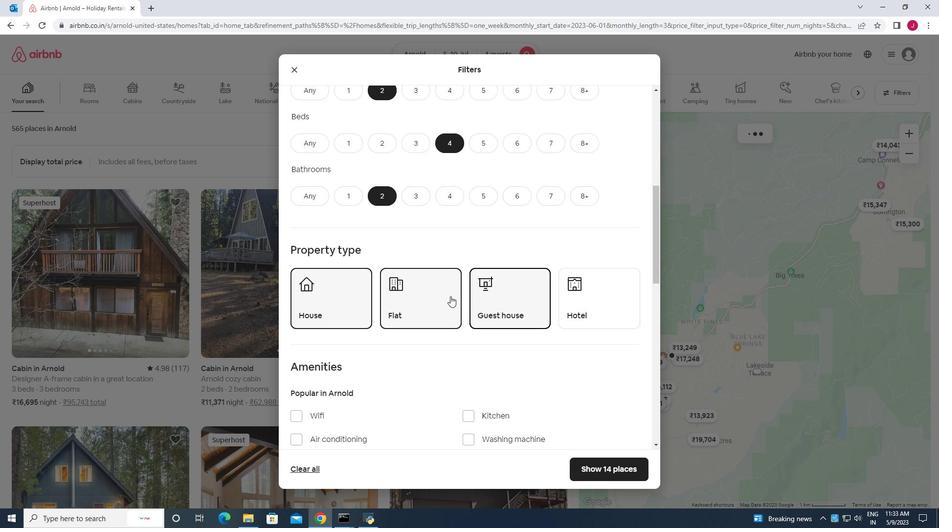 
Action: Mouse scrolled (425, 296) with delta (0, 0)
Screenshot: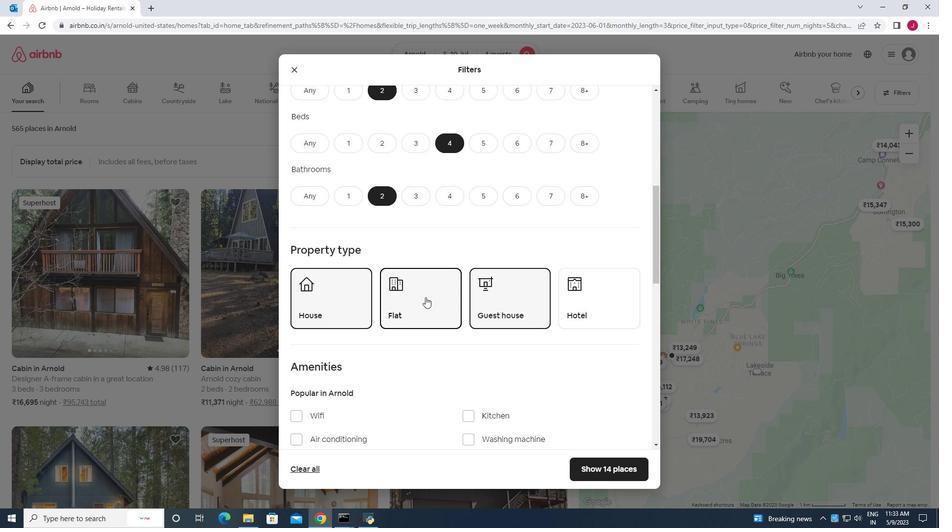 
Action: Mouse scrolled (425, 296) with delta (0, 0)
Screenshot: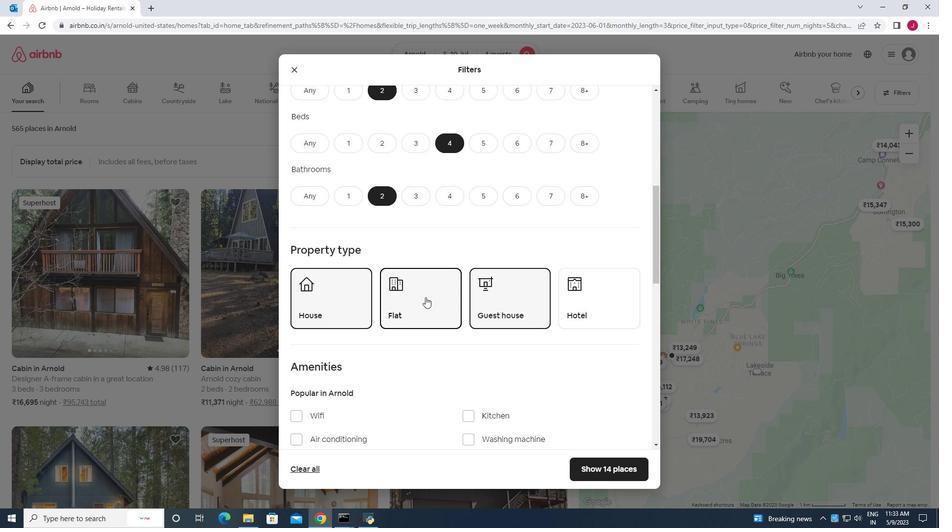 
Action: Mouse scrolled (425, 296) with delta (0, 0)
Screenshot: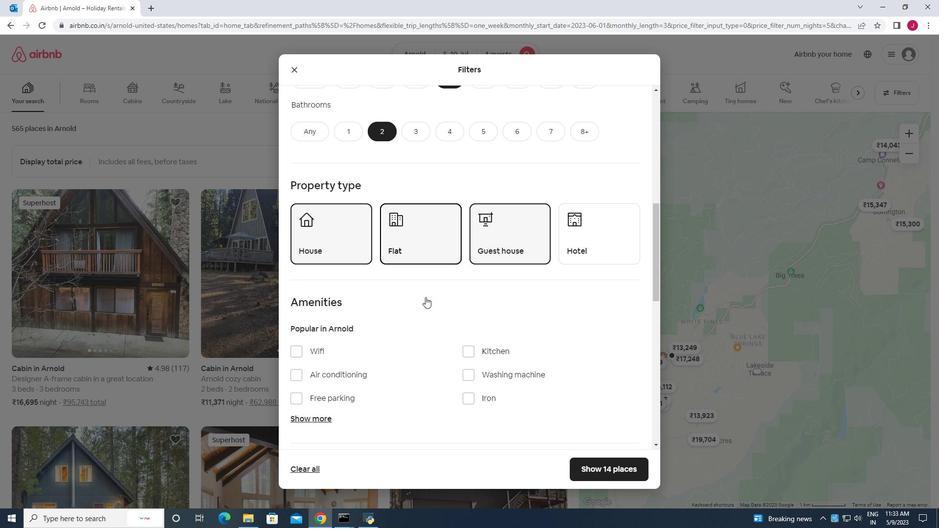 
Action: Mouse moved to (527, 345)
Screenshot: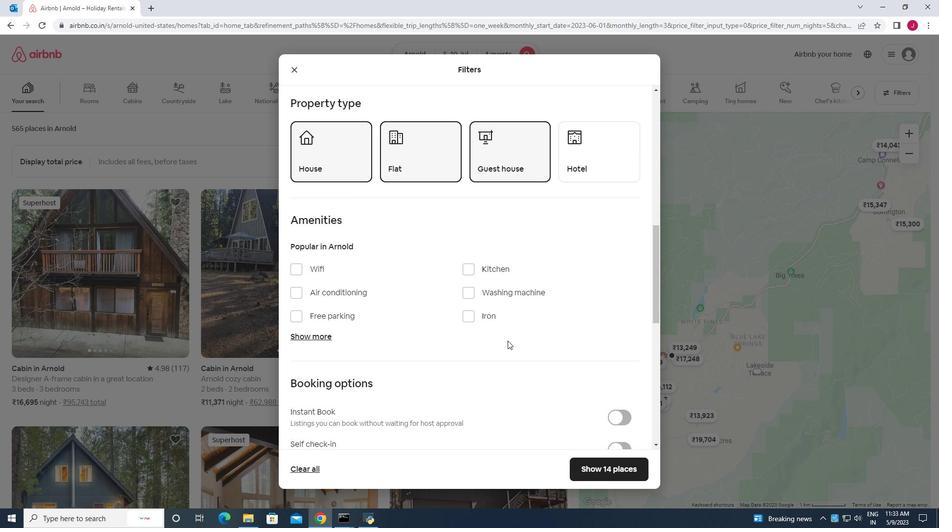 
Action: Mouse scrolled (527, 345) with delta (0, 0)
Screenshot: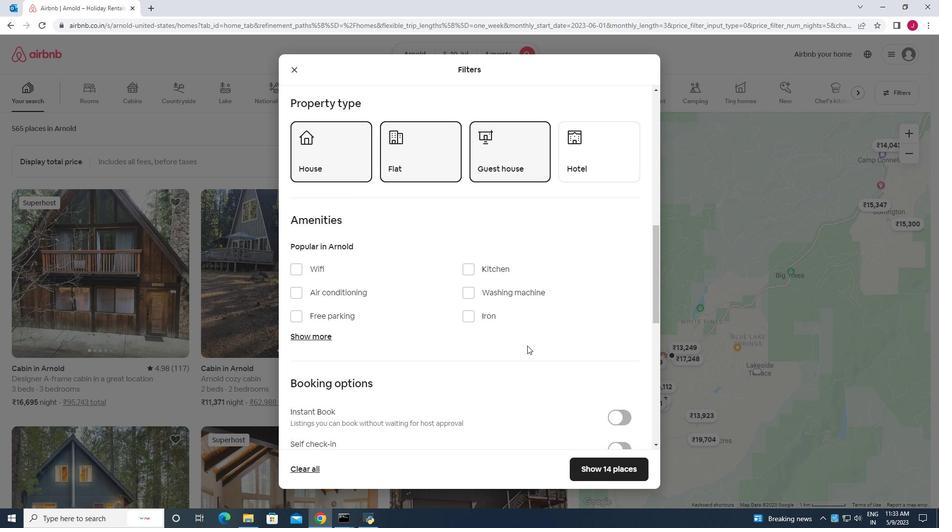 
Action: Mouse moved to (527, 344)
Screenshot: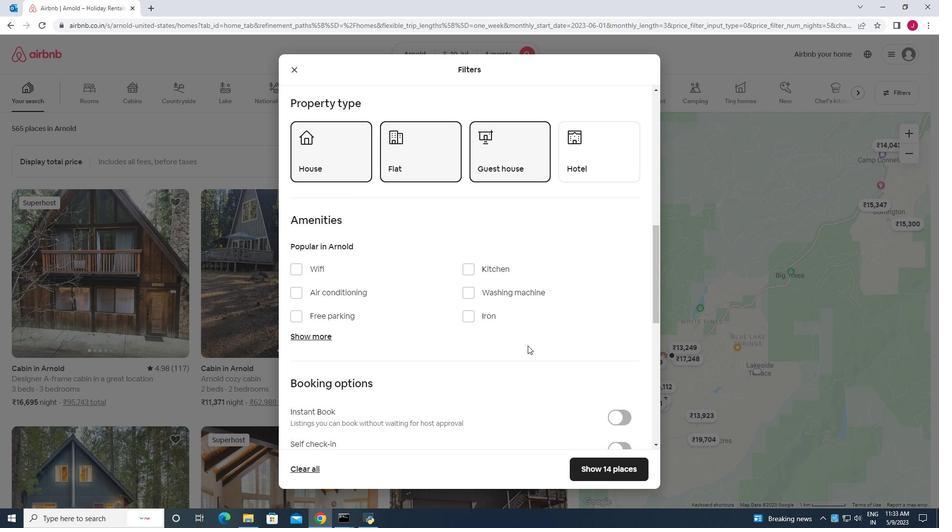 
Action: Mouse scrolled (527, 344) with delta (0, 0)
Screenshot: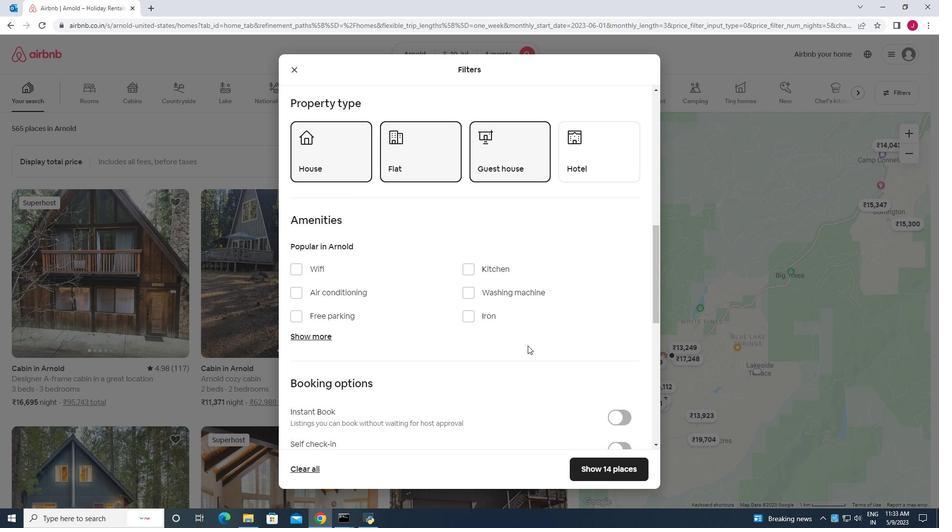 
Action: Mouse moved to (622, 348)
Screenshot: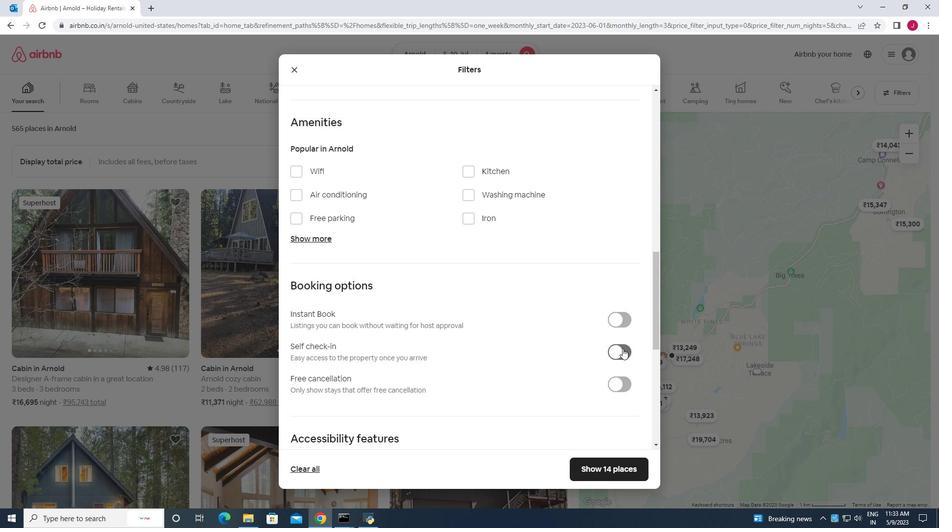 
Action: Mouse pressed left at (622, 348)
Screenshot: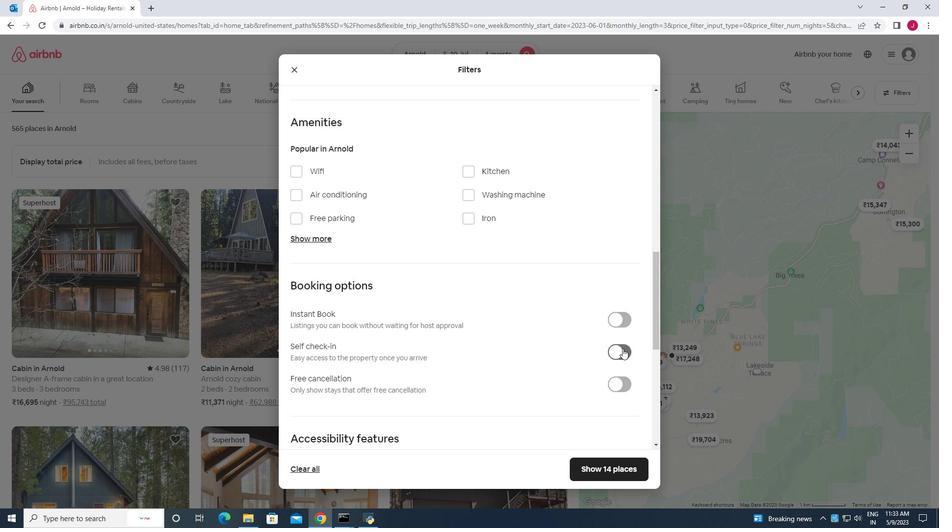 
Action: Mouse moved to (471, 334)
Screenshot: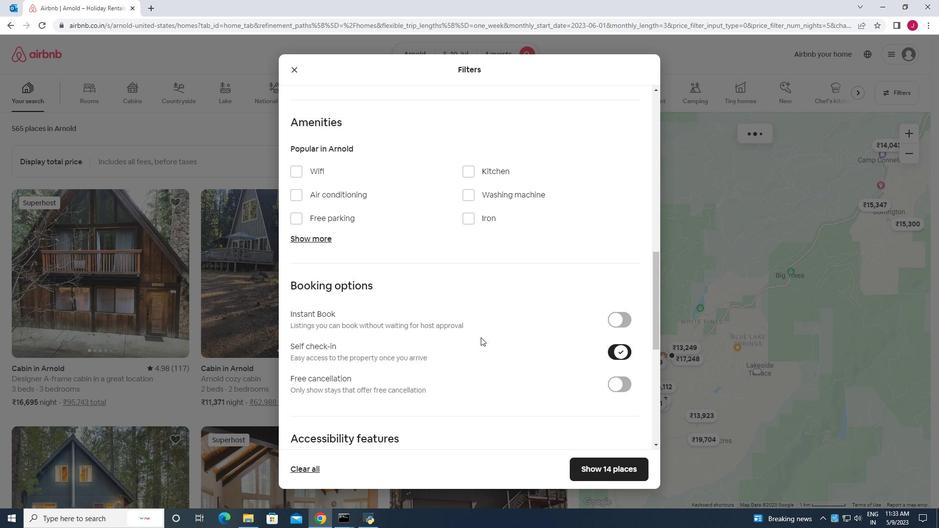
Action: Mouse scrolled (471, 333) with delta (0, 0)
Screenshot: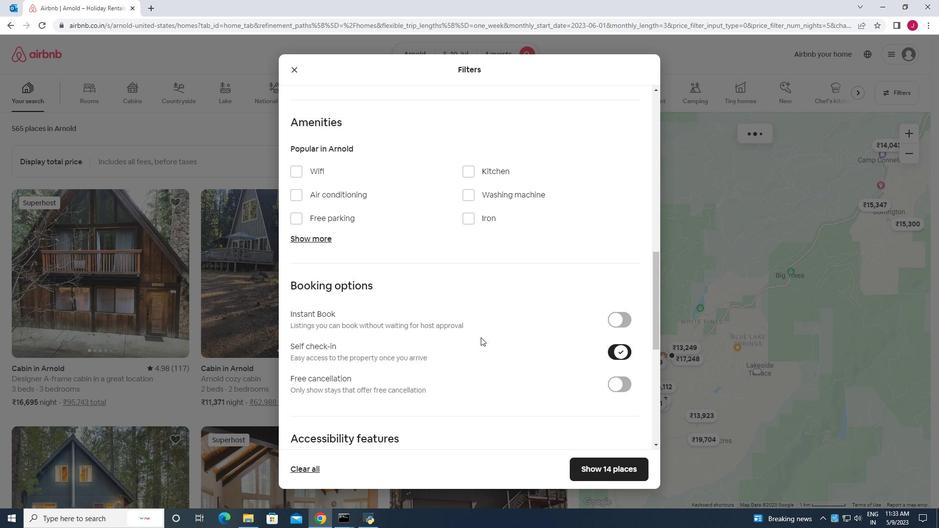
Action: Mouse scrolled (471, 333) with delta (0, 0)
Screenshot: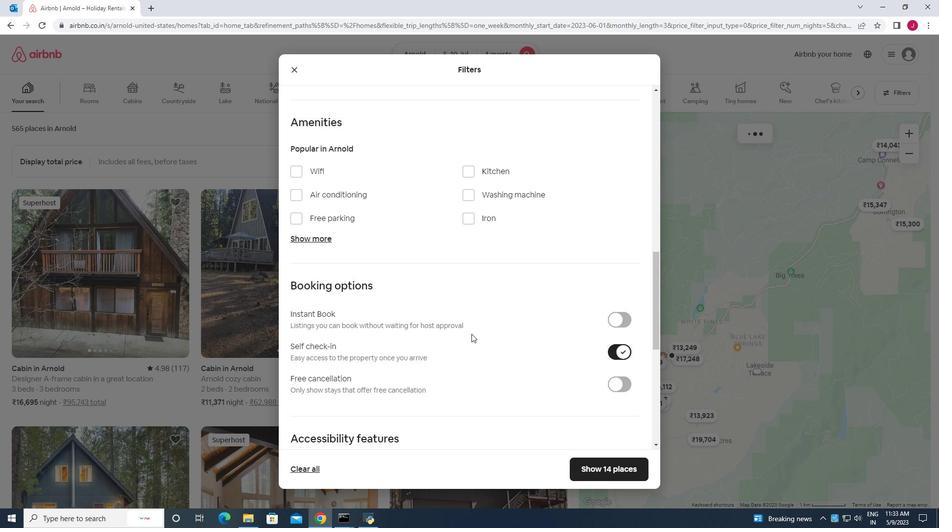 
Action: Mouse scrolled (471, 333) with delta (0, 0)
Screenshot: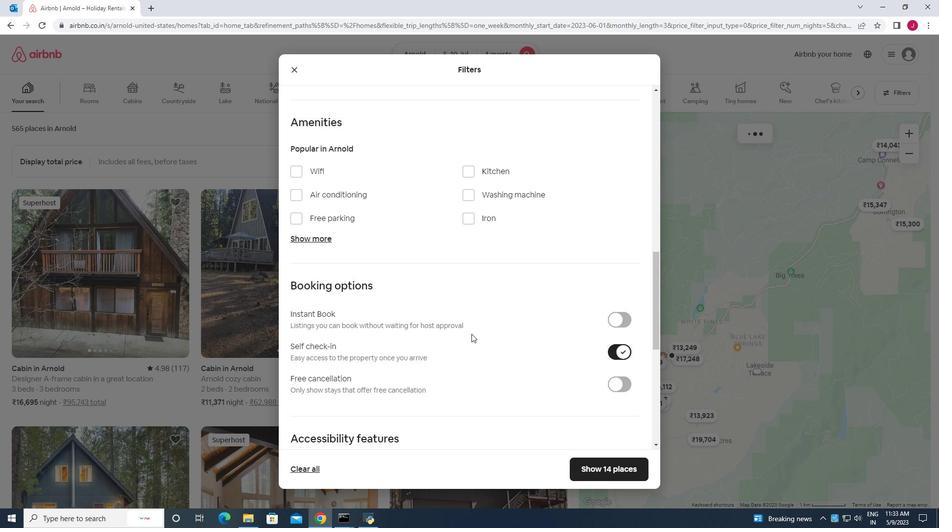 
Action: Mouse moved to (470, 334)
Screenshot: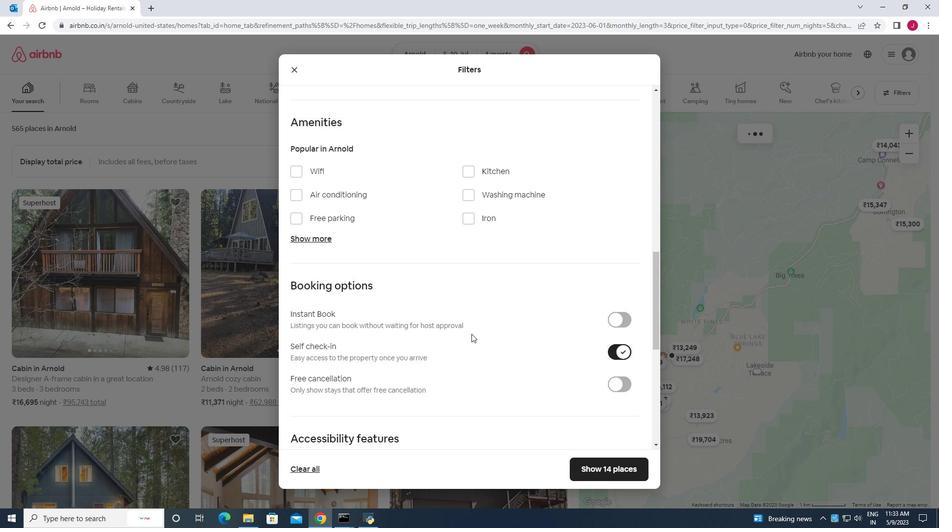 
Action: Mouse scrolled (470, 333) with delta (0, 0)
Screenshot: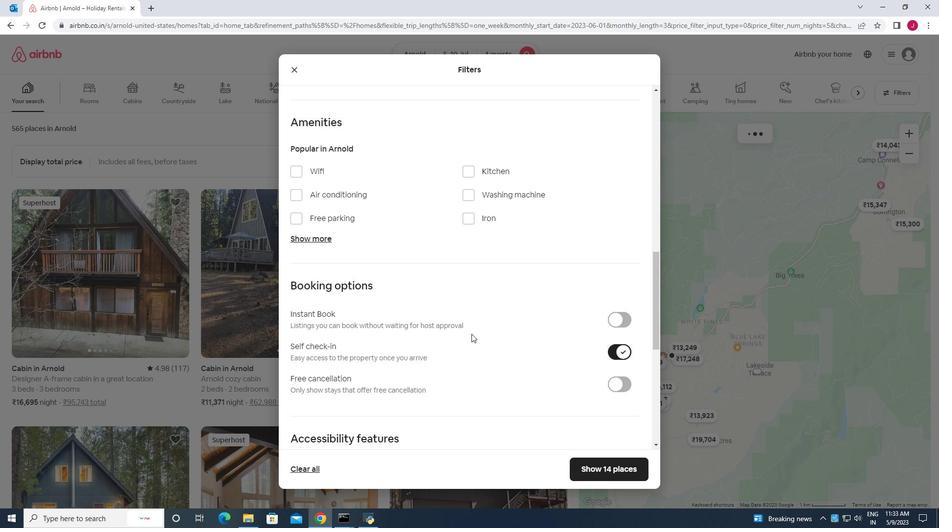 
Action: Mouse moved to (470, 333)
Screenshot: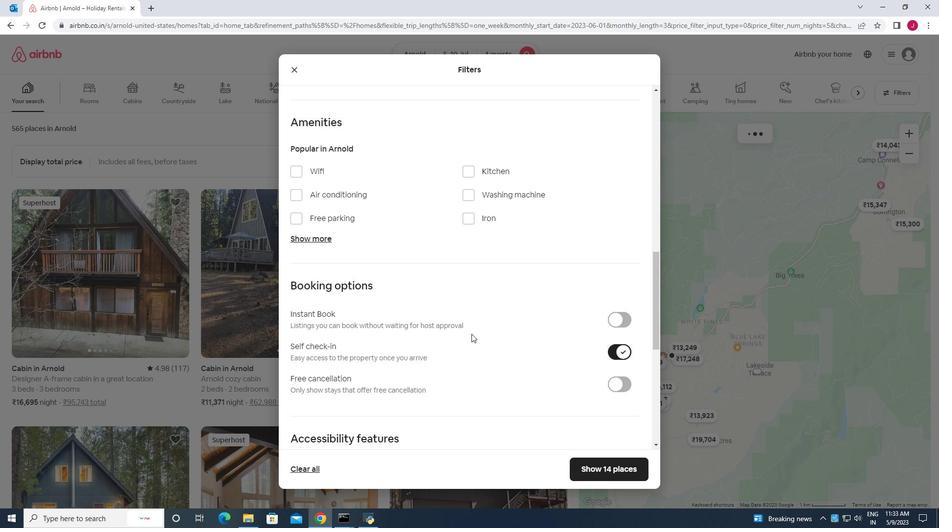 
Action: Mouse scrolled (470, 333) with delta (0, 0)
Screenshot: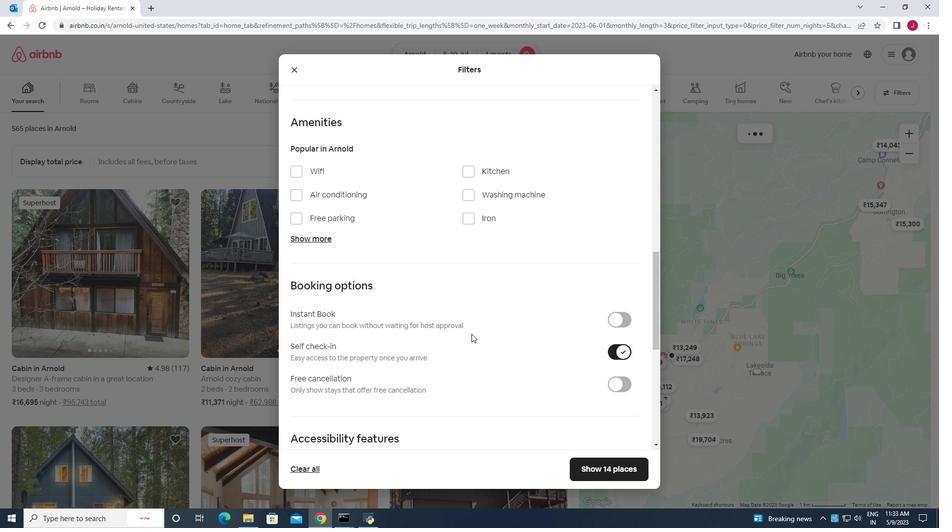 
Action: Mouse moved to (477, 343)
Screenshot: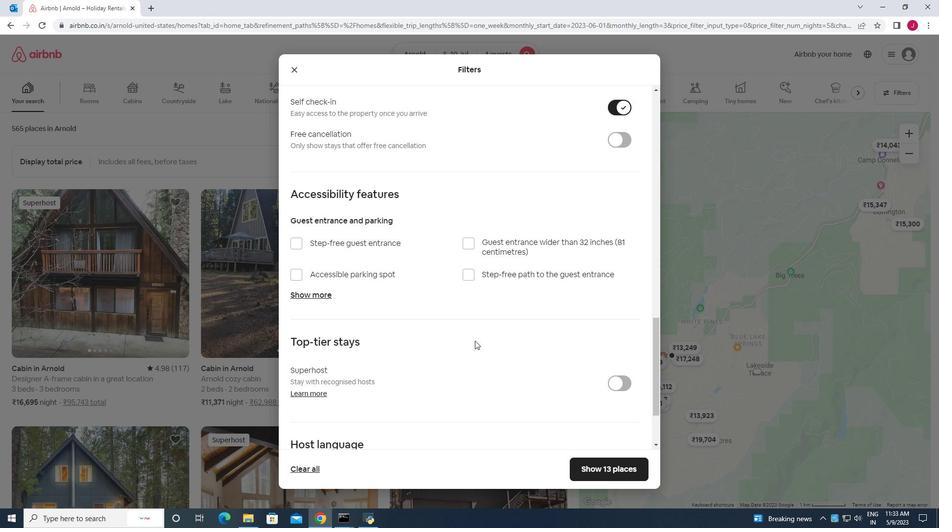 
Action: Mouse scrolled (477, 343) with delta (0, 0)
Screenshot: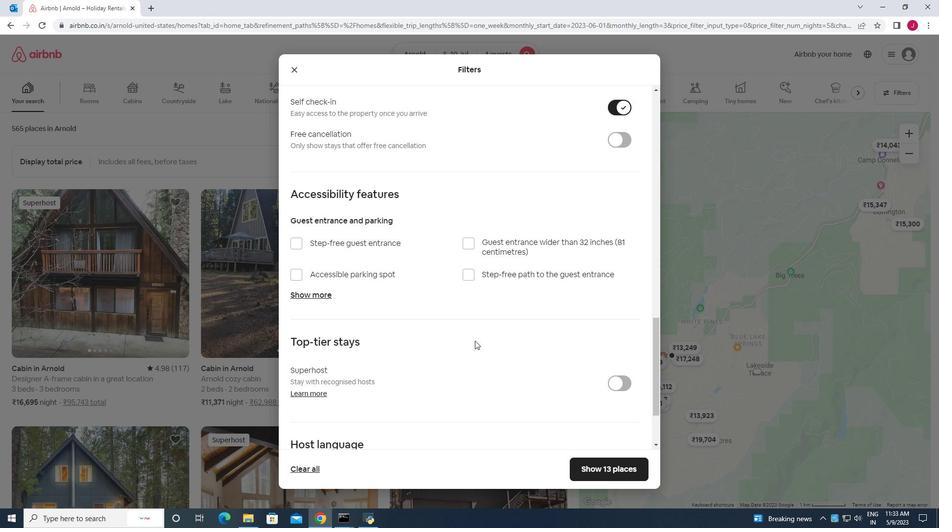 
Action: Mouse moved to (477, 343)
Screenshot: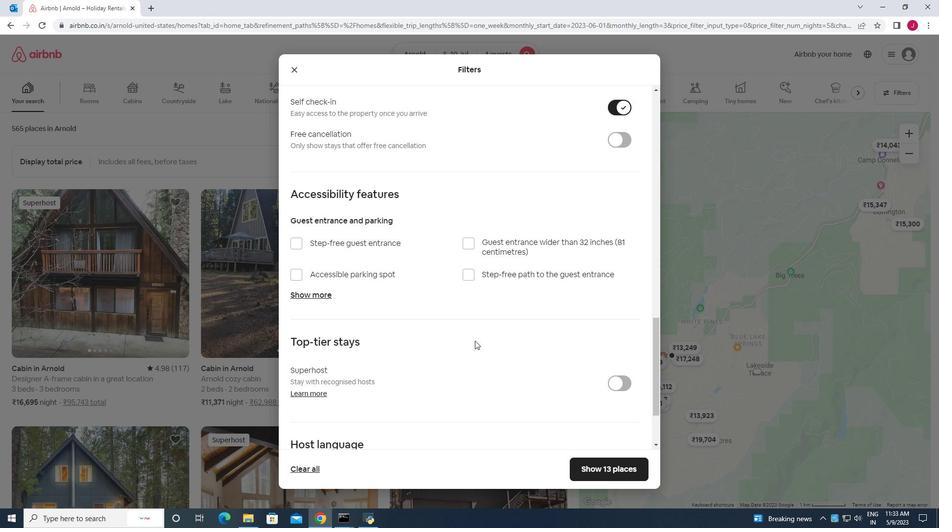 
Action: Mouse scrolled (477, 343) with delta (0, 0)
Screenshot: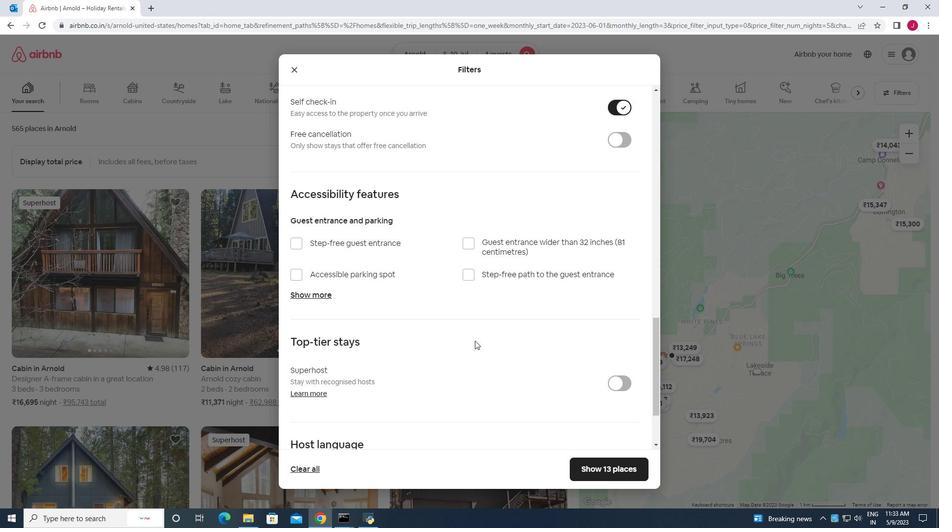 
Action: Mouse moved to (477, 344)
Screenshot: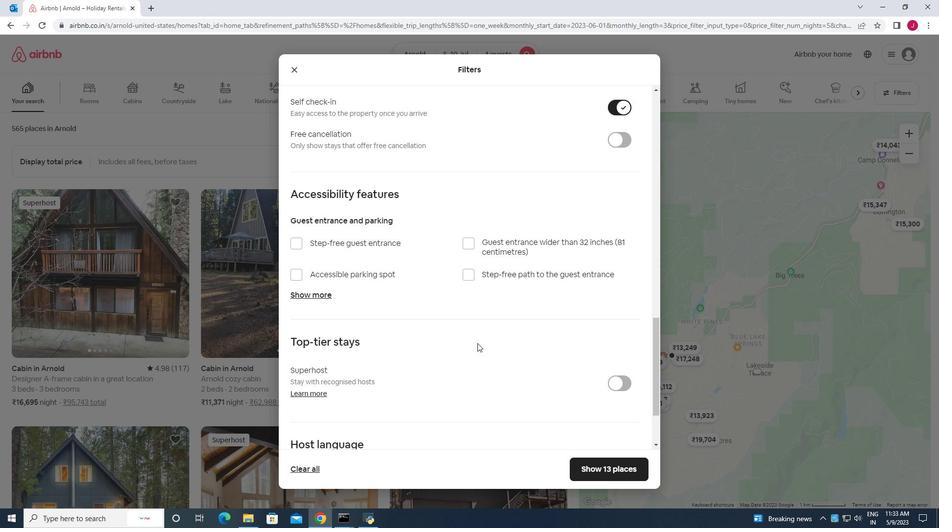 
Action: Mouse scrolled (477, 343) with delta (0, 0)
Screenshot: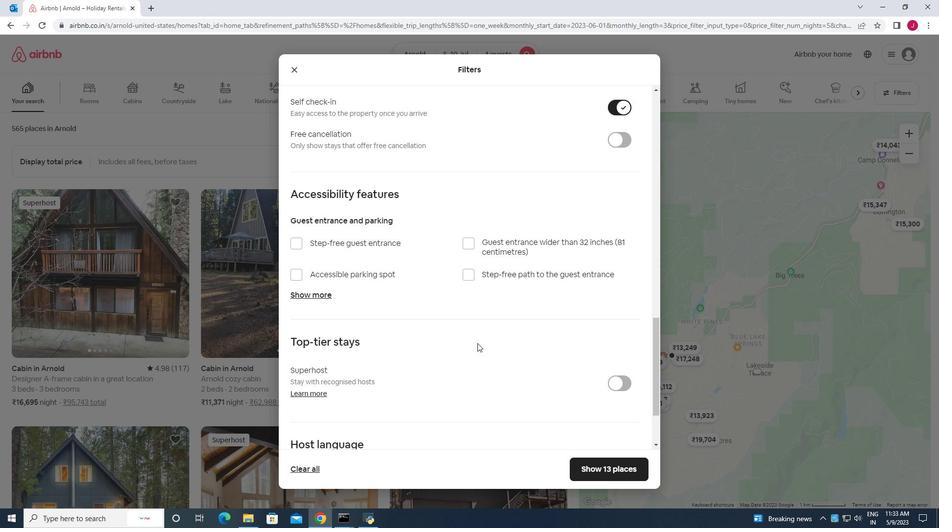 
Action: Mouse moved to (477, 344)
Screenshot: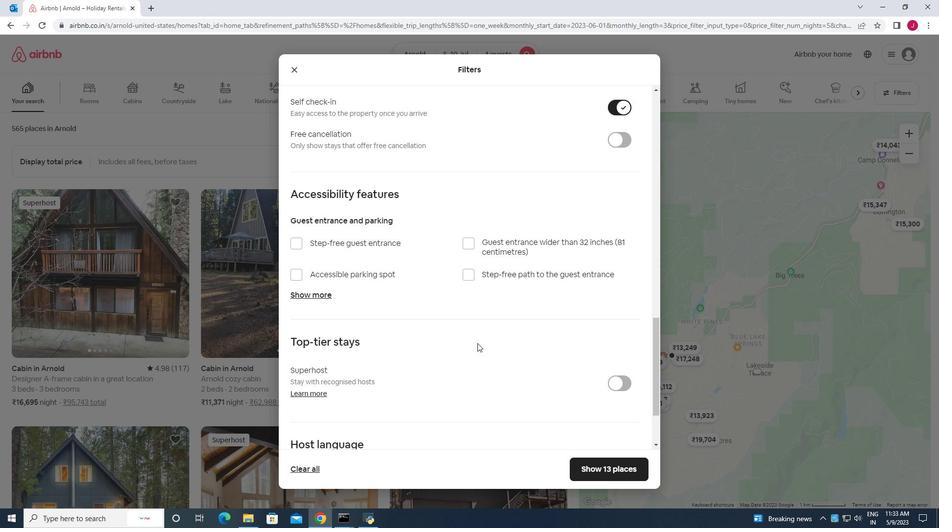
Action: Mouse scrolled (477, 344) with delta (0, 0)
Screenshot: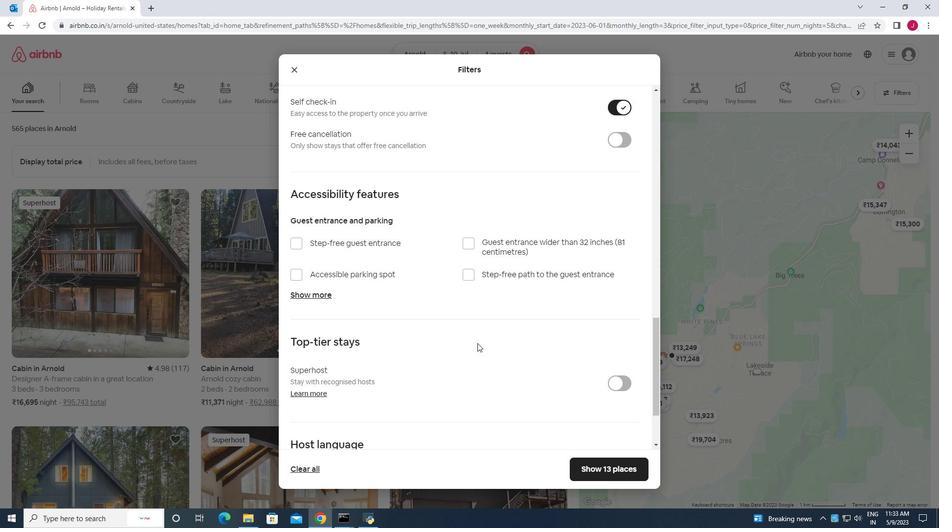 
Action: Mouse moved to (293, 381)
Screenshot: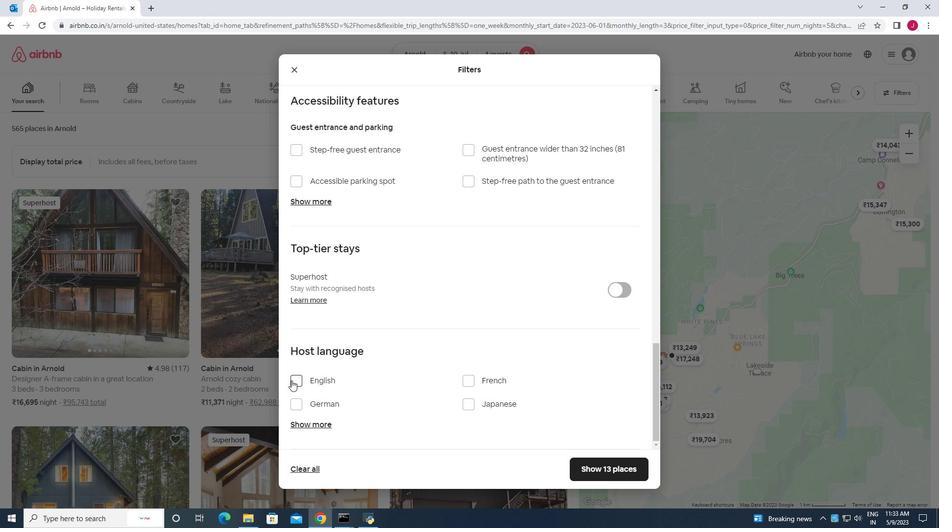 
Action: Mouse pressed left at (293, 381)
Screenshot: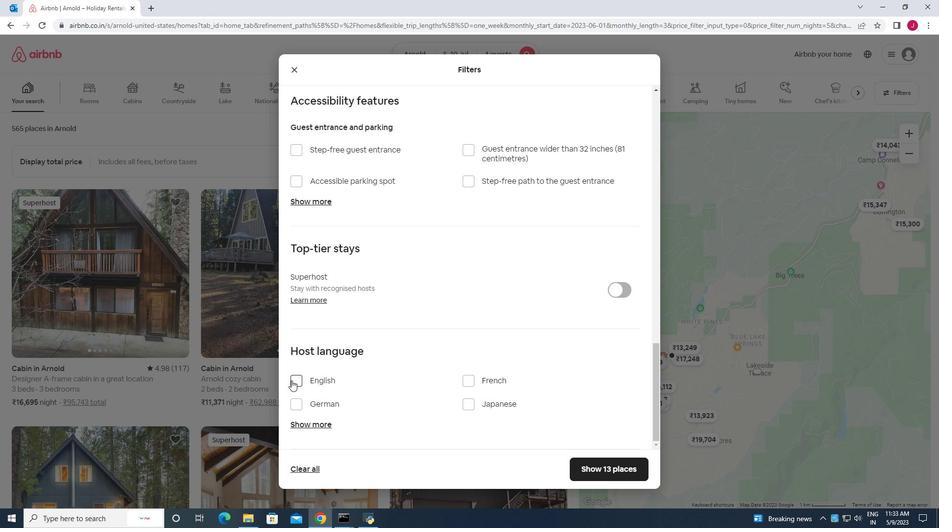 
Action: Mouse moved to (620, 468)
Screenshot: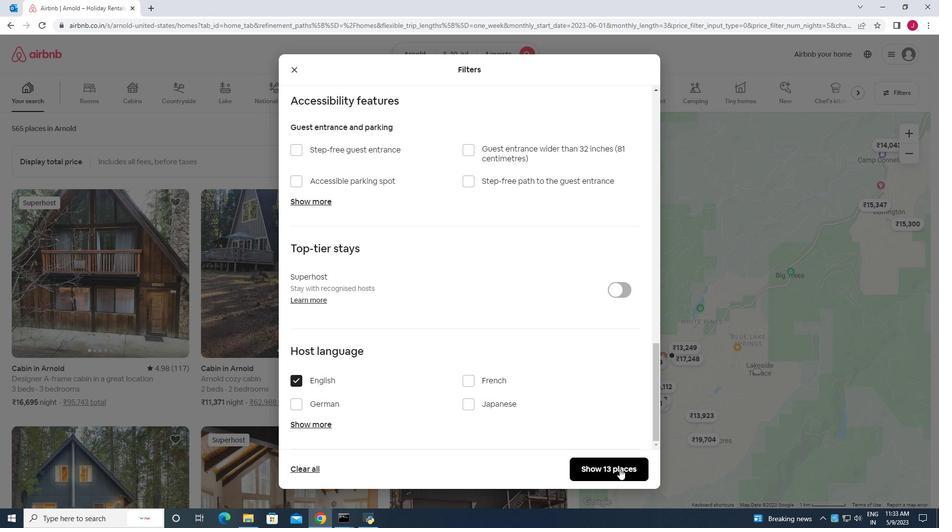 
Action: Mouse pressed left at (620, 468)
Screenshot: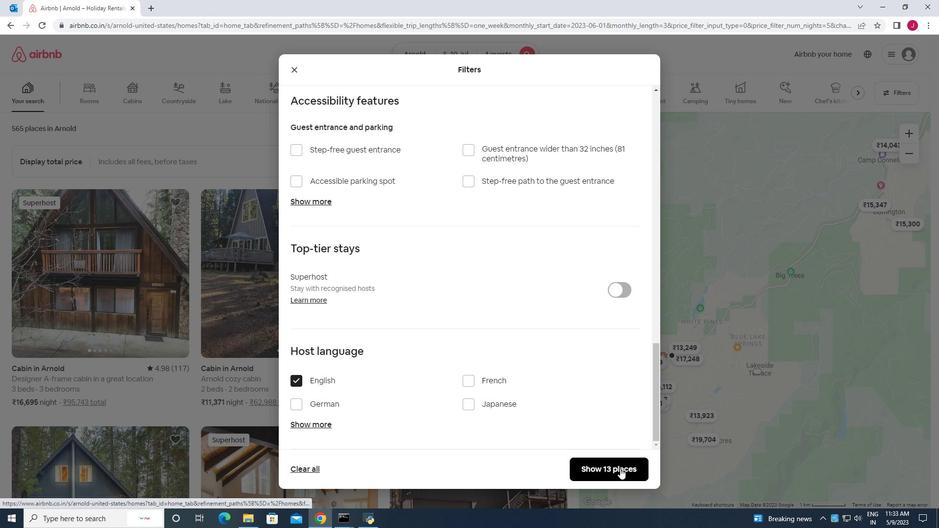 
Action: Mouse moved to (518, 335)
Screenshot: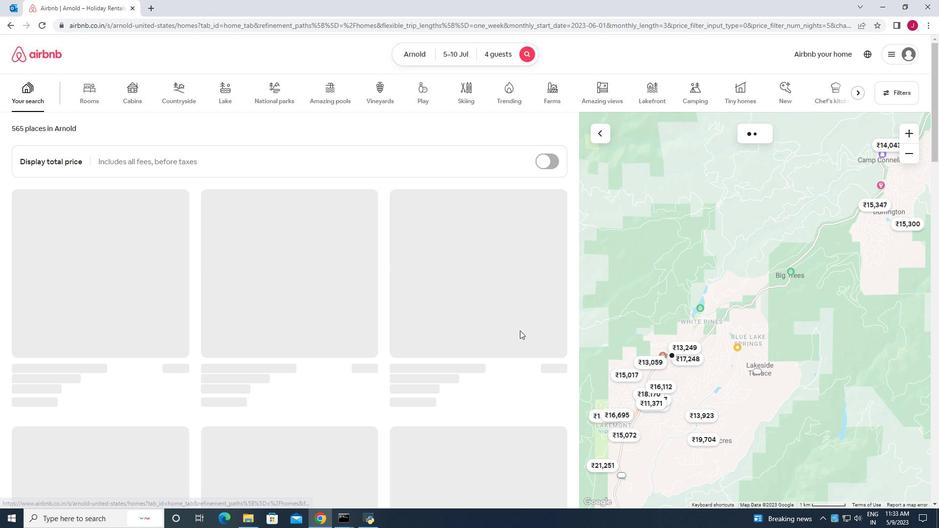 
